 Task: Search one way flight ticket for 5 adults, 2 children, 1 infant in seat and 1 infant on lap in economy from Syracuse: Syracuse Hancock International Airport to Rock Springs: Southwest Wyoming Regional Airport (rock Springs Sweetwater County Airport) on 8-5-2023. Choice of flights is Sun country airlines. Number of bags: 1 carry on bag. Price is upto 98000. Outbound departure time preference is 10:30.
Action: Mouse moved to (337, 291)
Screenshot: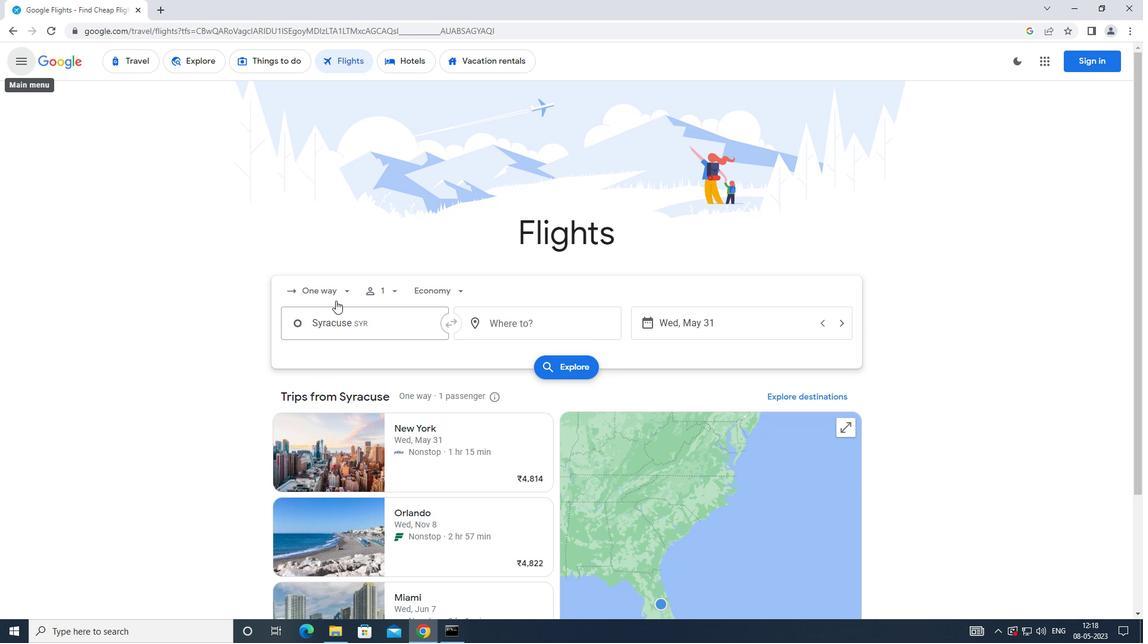 
Action: Mouse pressed left at (337, 291)
Screenshot: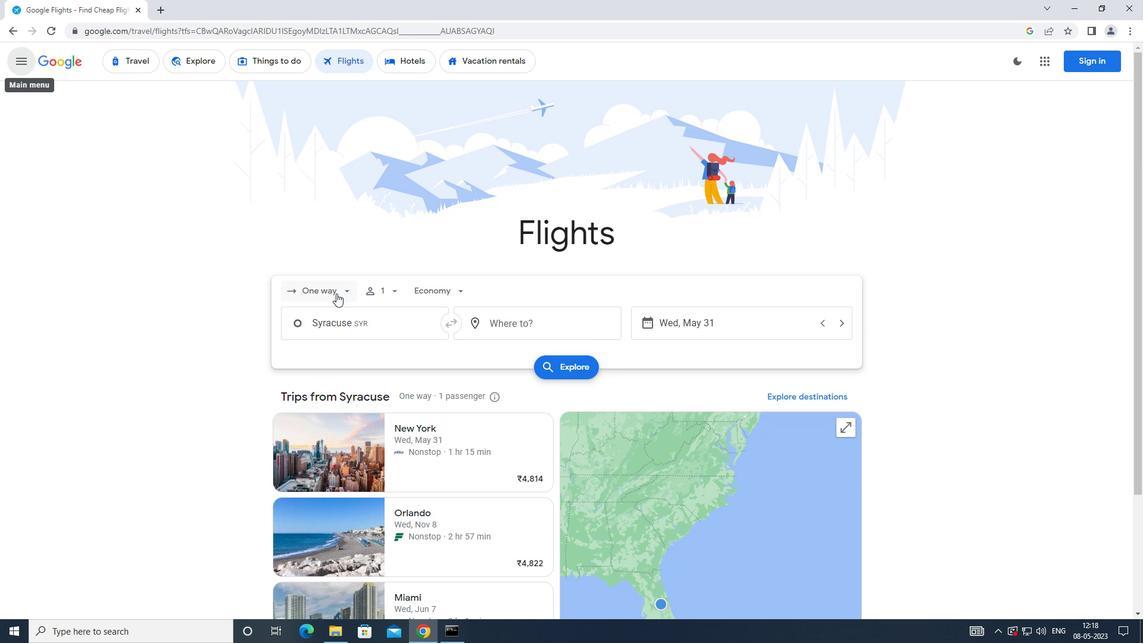 
Action: Mouse moved to (350, 351)
Screenshot: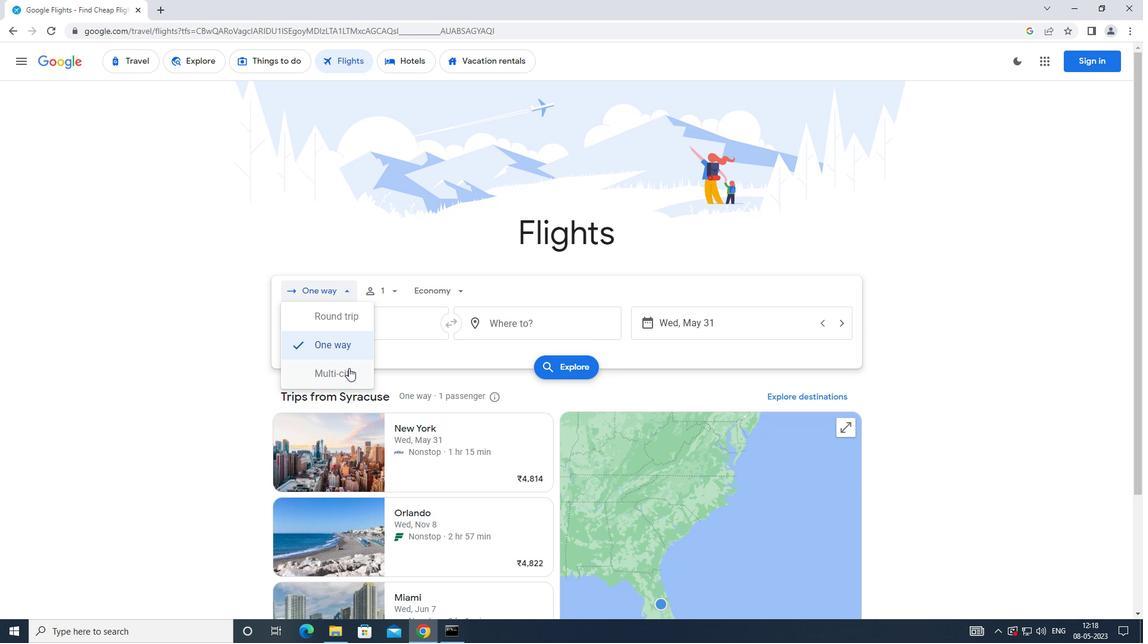 
Action: Mouse pressed left at (350, 351)
Screenshot: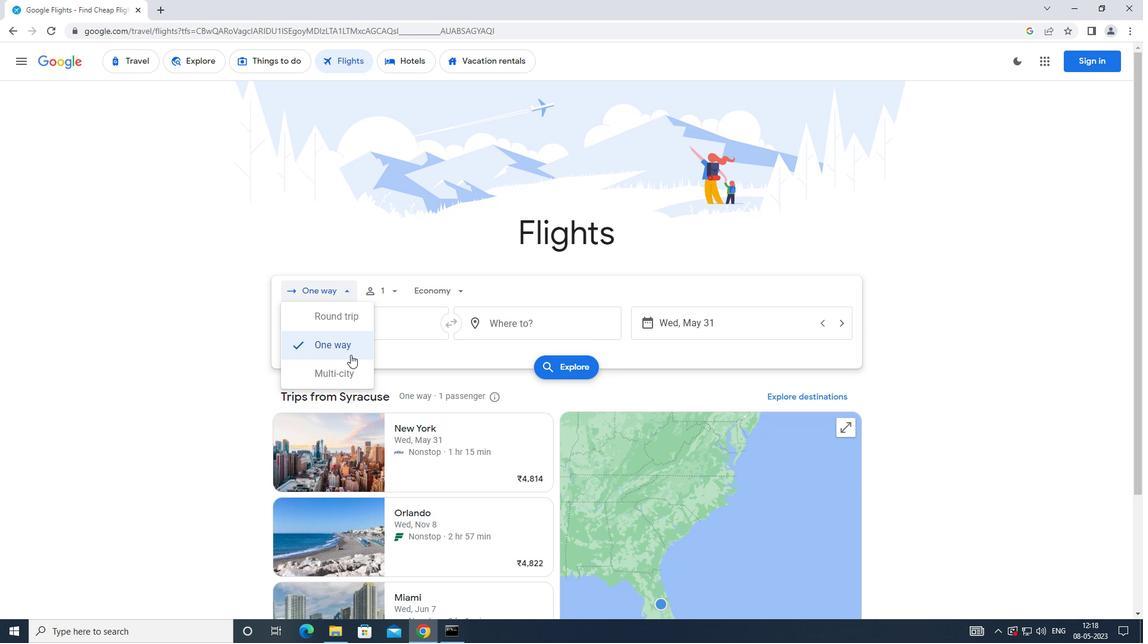 
Action: Mouse moved to (376, 290)
Screenshot: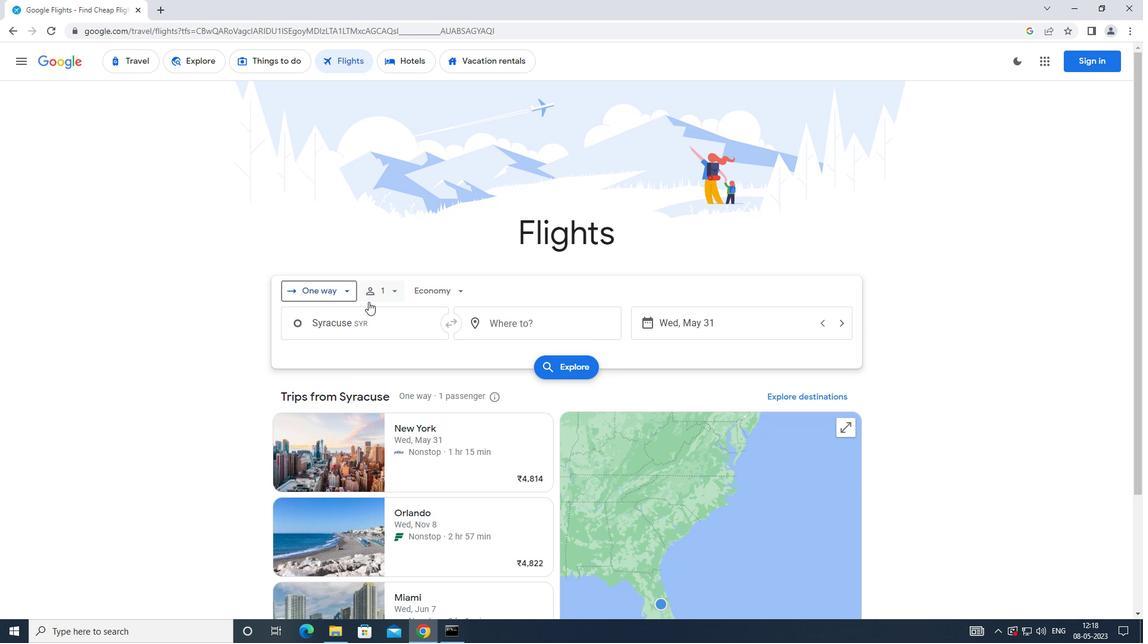
Action: Mouse pressed left at (376, 290)
Screenshot: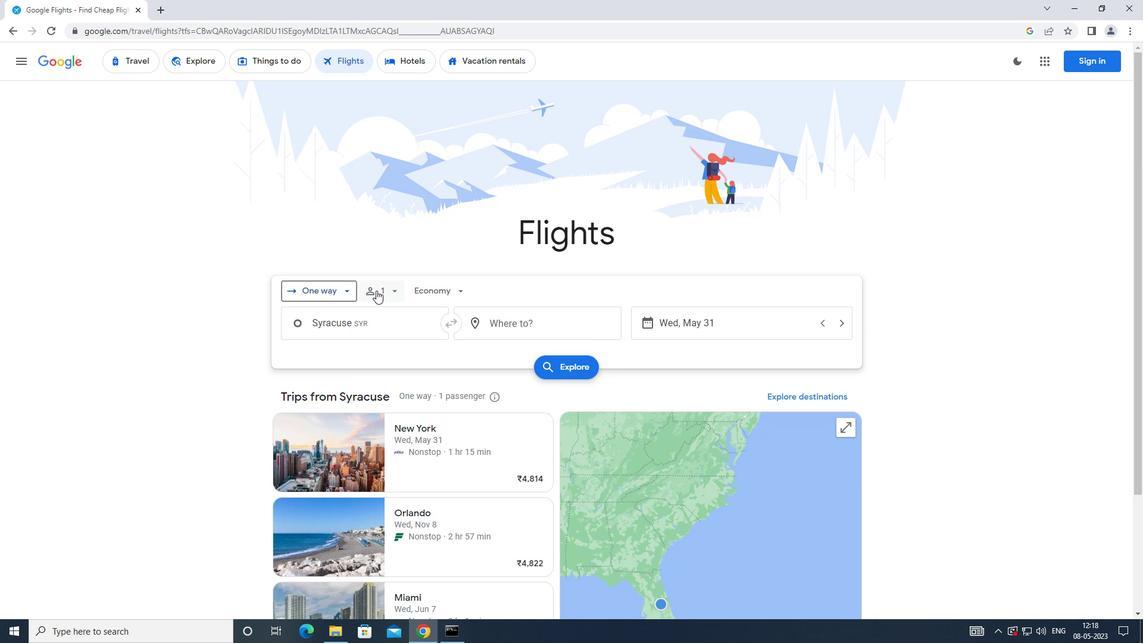 
Action: Mouse moved to (483, 322)
Screenshot: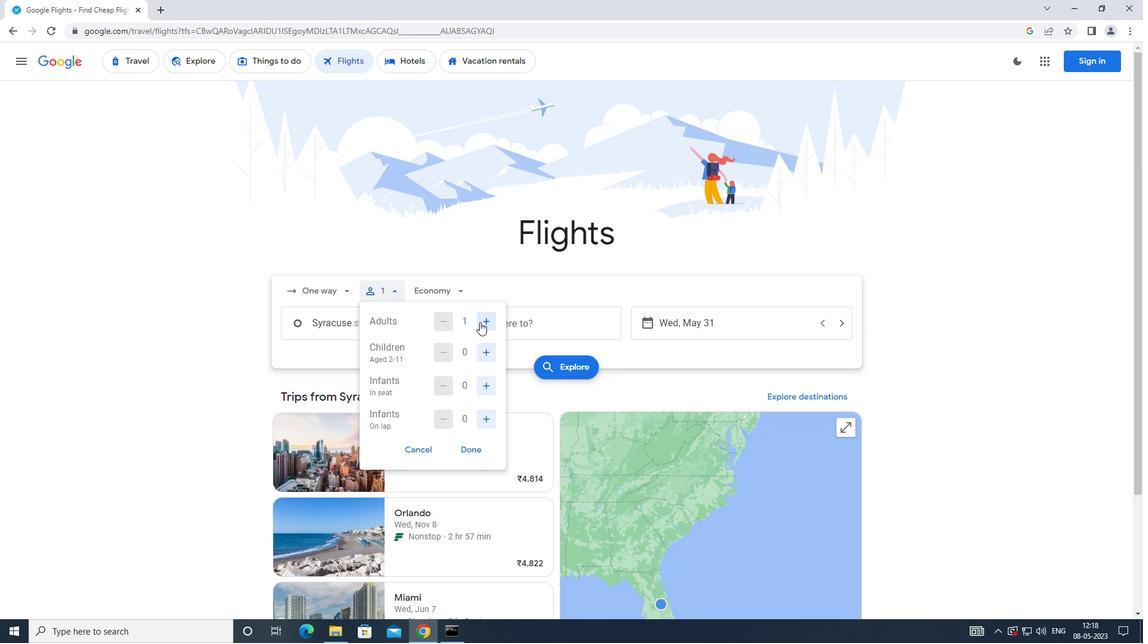 
Action: Mouse pressed left at (483, 322)
Screenshot: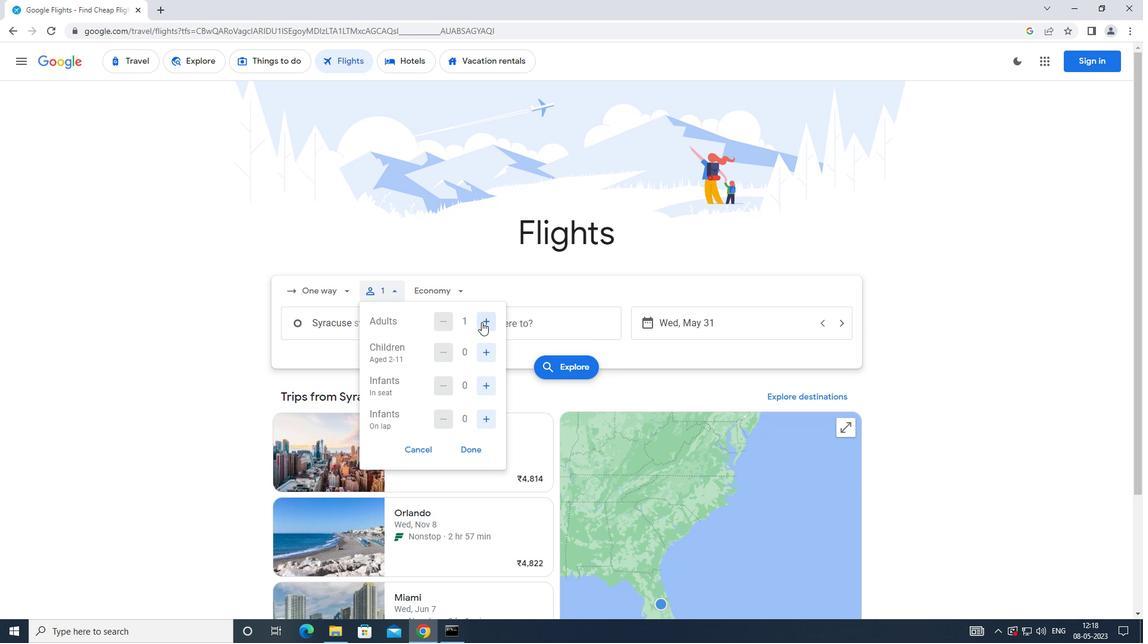 
Action: Mouse pressed left at (483, 322)
Screenshot: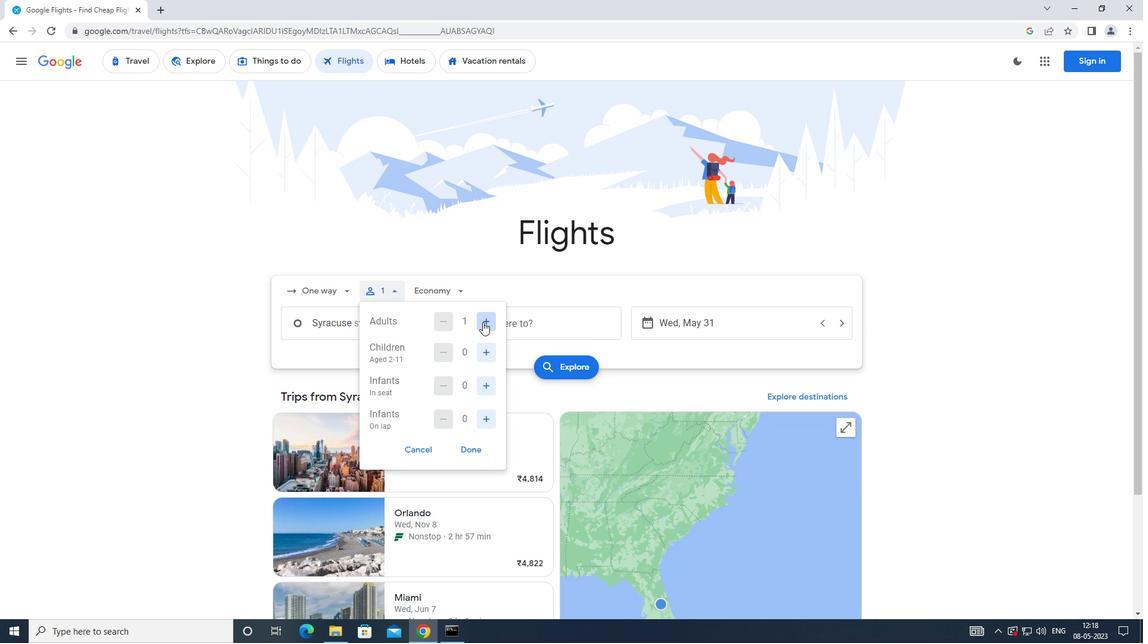
Action: Mouse pressed left at (483, 322)
Screenshot: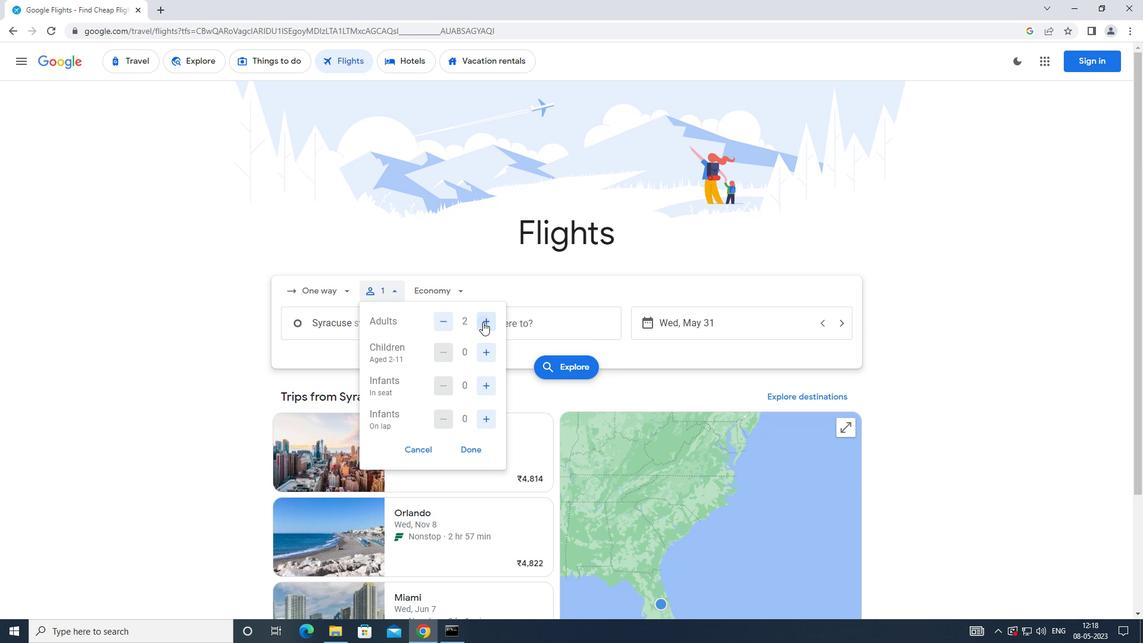 
Action: Mouse pressed left at (483, 322)
Screenshot: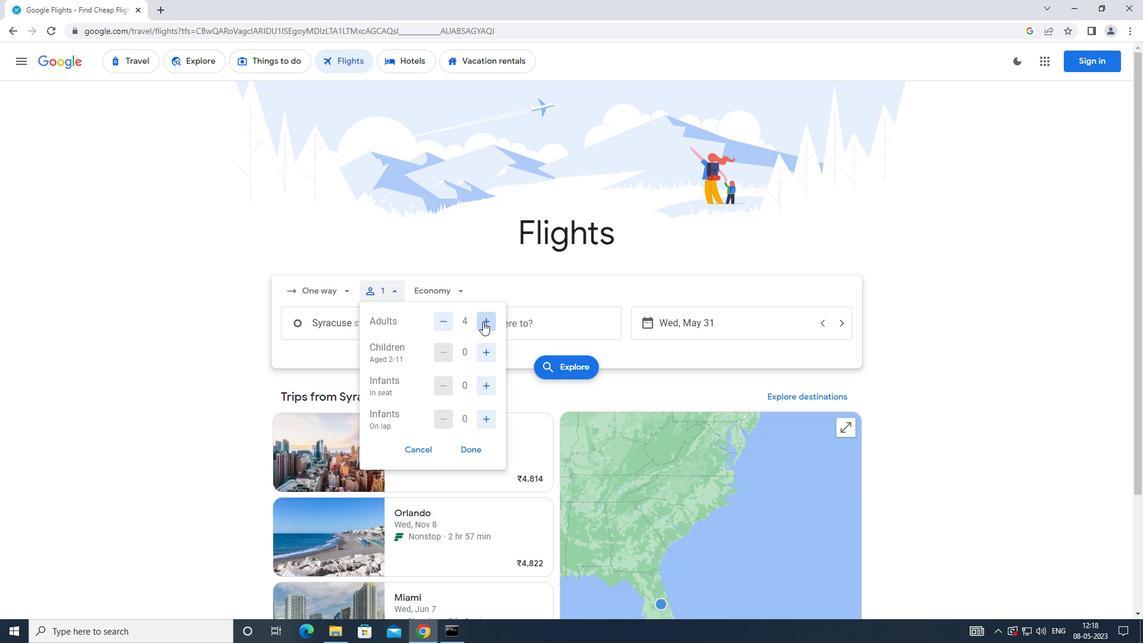 
Action: Mouse moved to (486, 348)
Screenshot: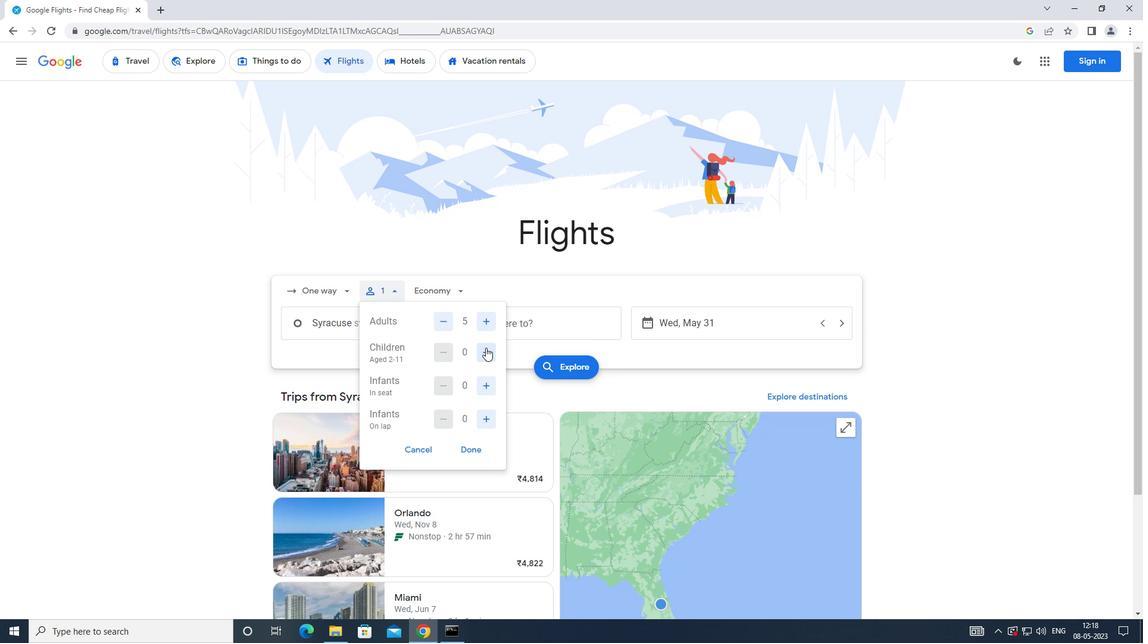
Action: Mouse pressed left at (486, 348)
Screenshot: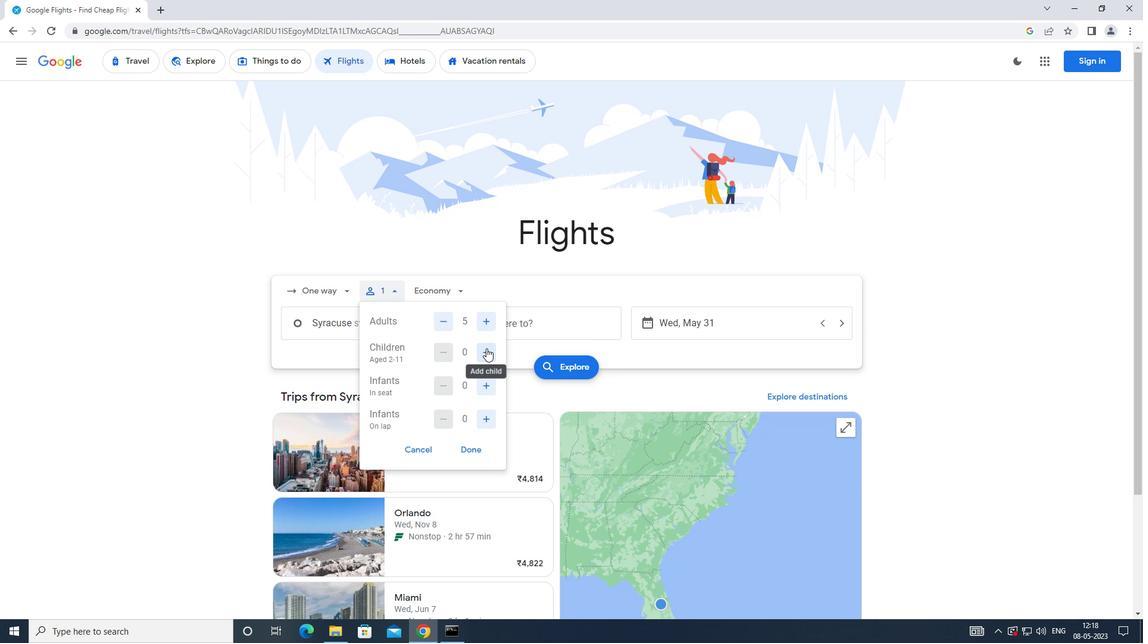 
Action: Mouse pressed left at (486, 348)
Screenshot: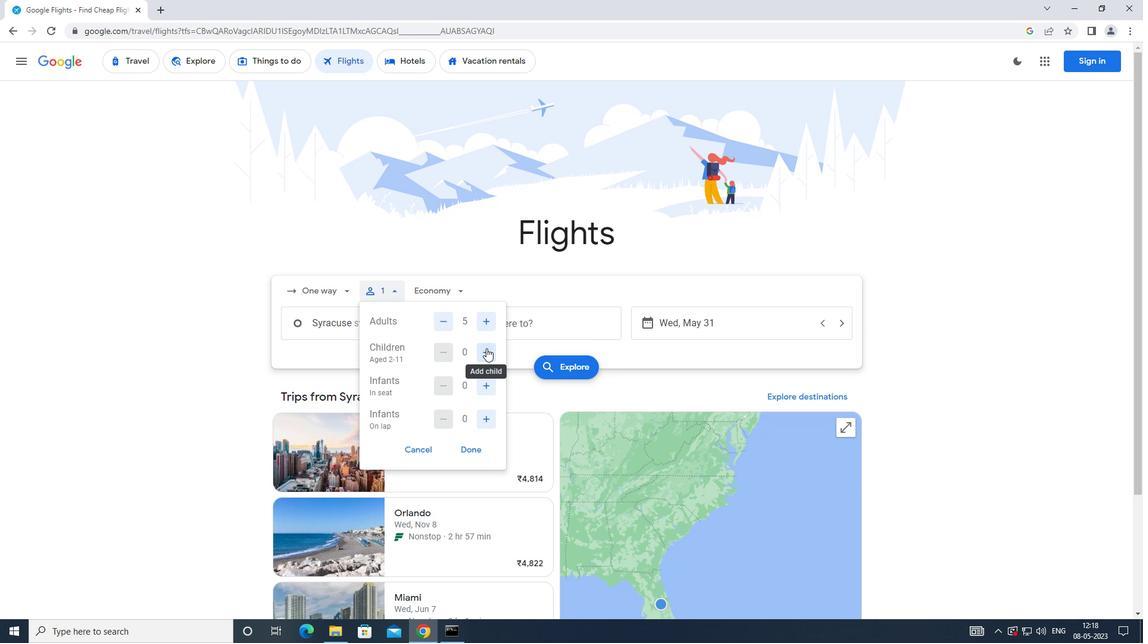 
Action: Mouse moved to (490, 382)
Screenshot: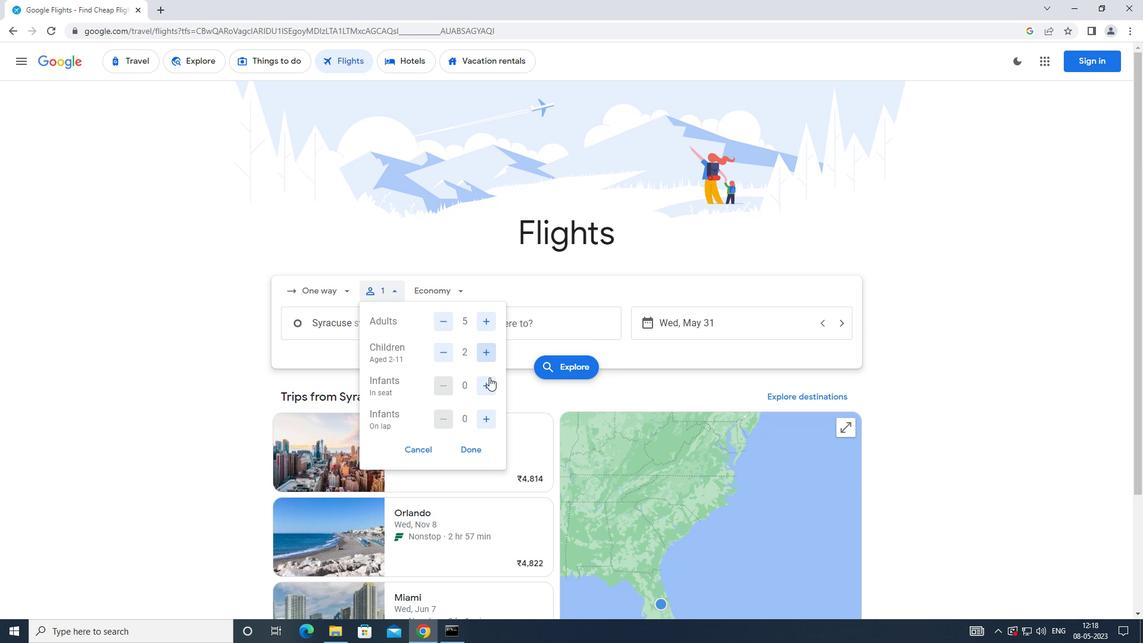 
Action: Mouse pressed left at (490, 382)
Screenshot: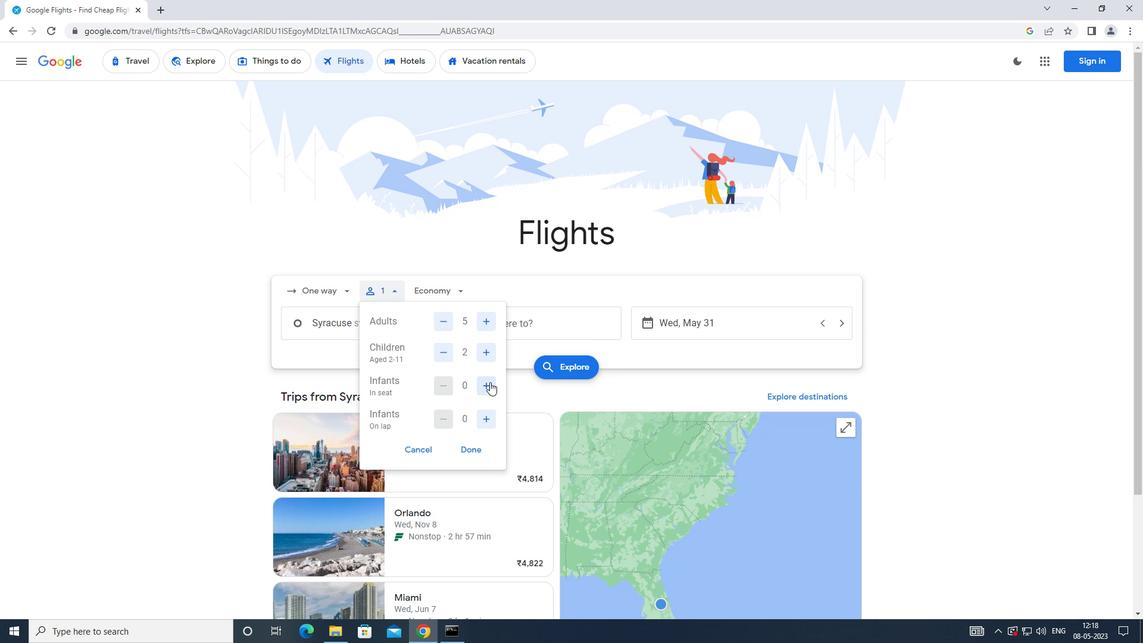 
Action: Mouse moved to (489, 414)
Screenshot: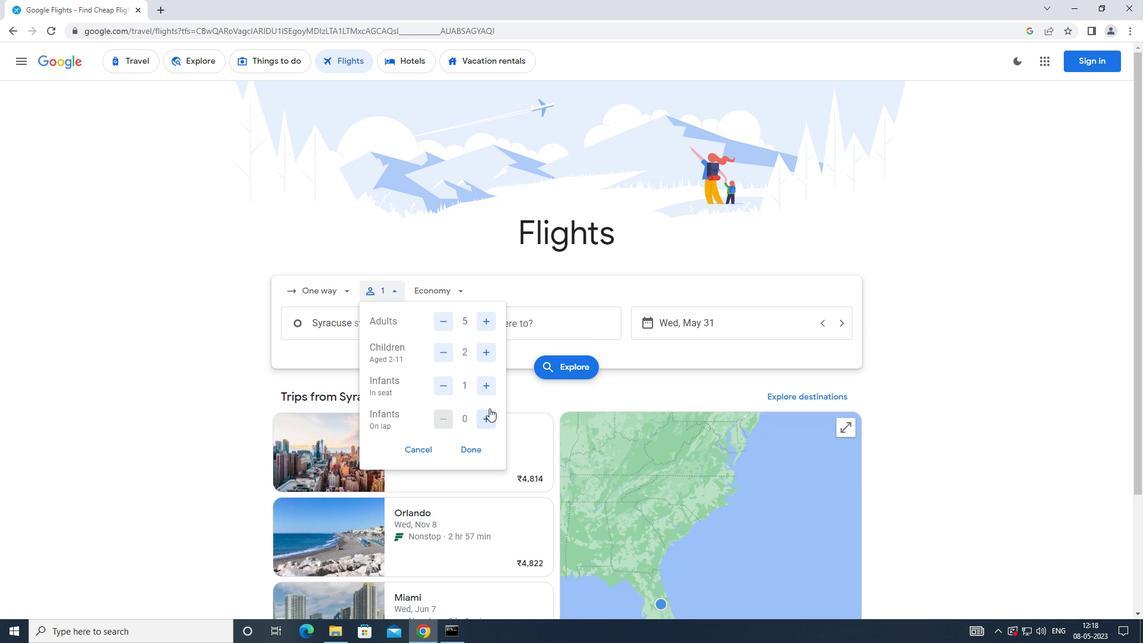 
Action: Mouse pressed left at (489, 414)
Screenshot: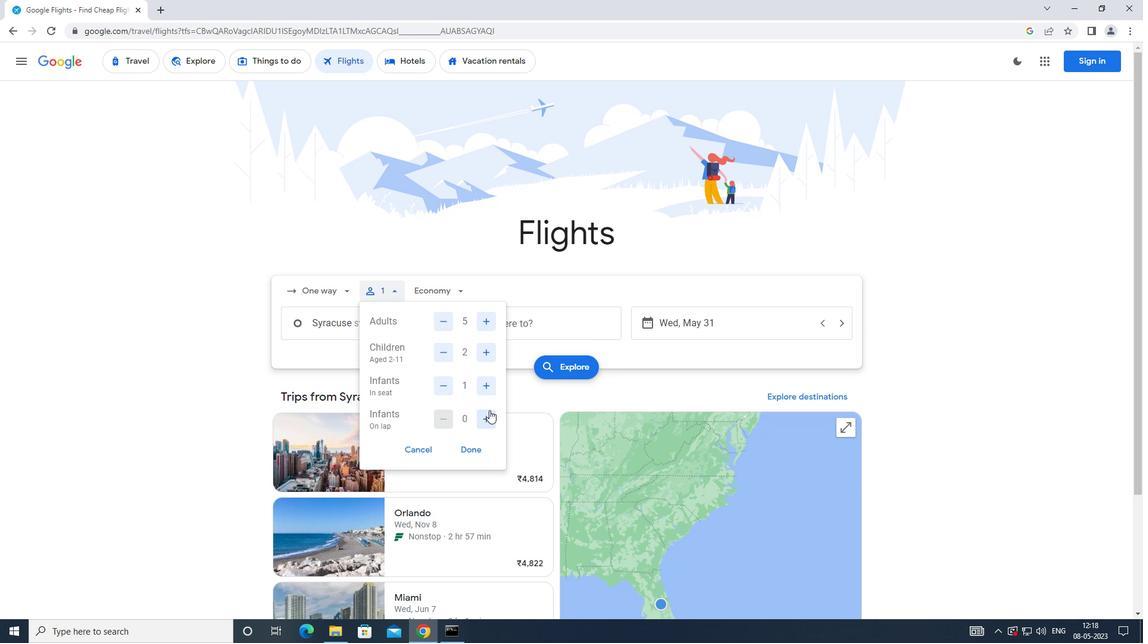 
Action: Mouse moved to (478, 443)
Screenshot: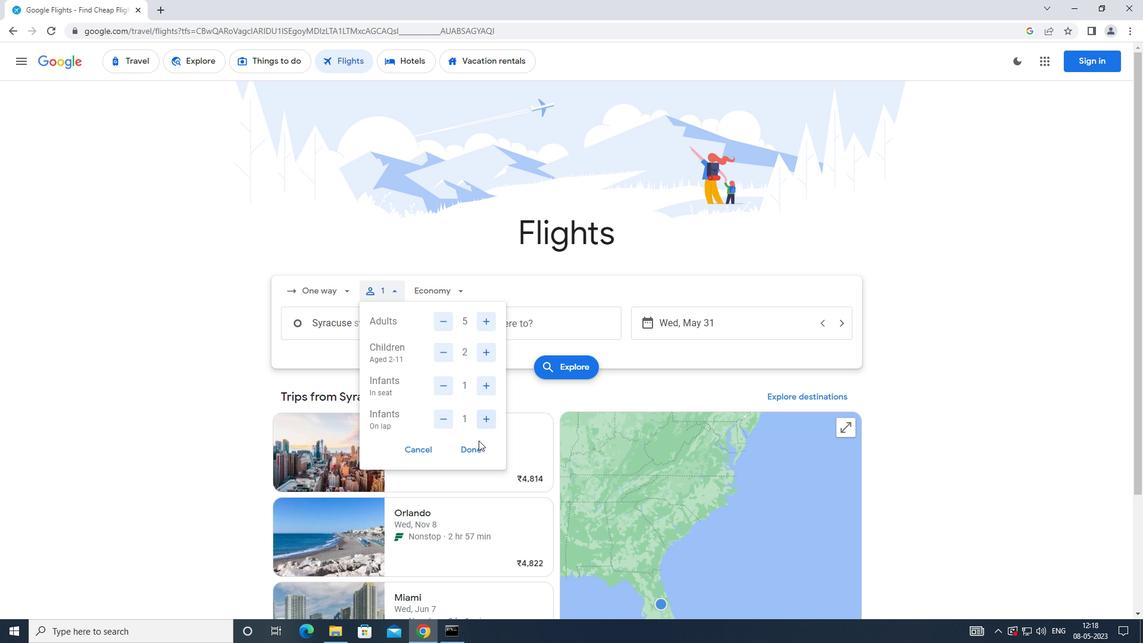 
Action: Mouse pressed left at (478, 443)
Screenshot: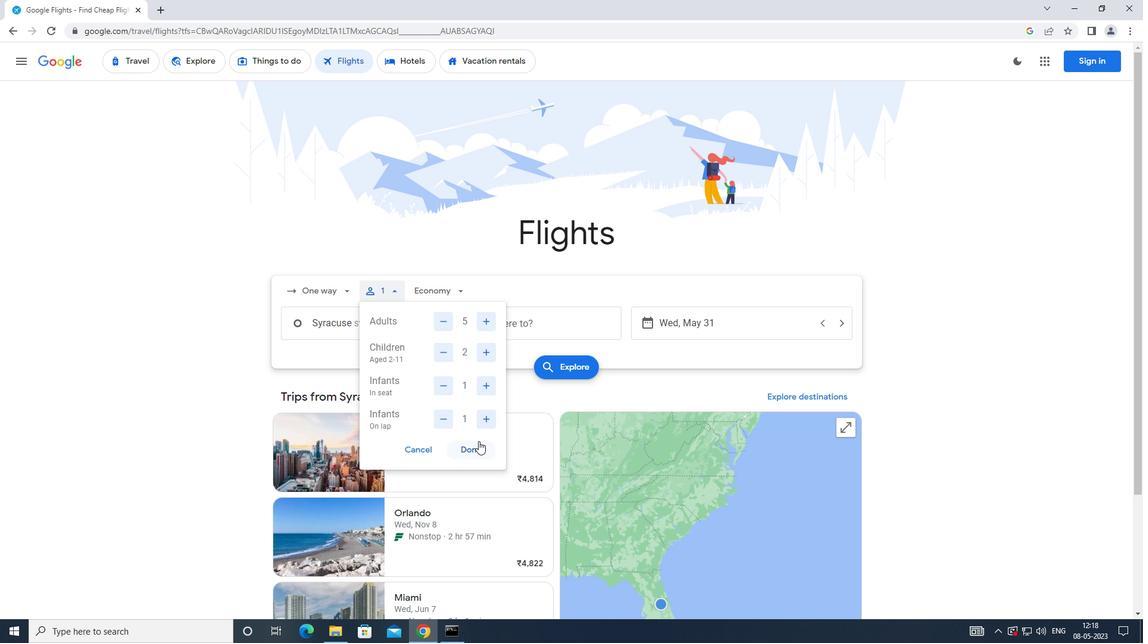 
Action: Mouse moved to (425, 302)
Screenshot: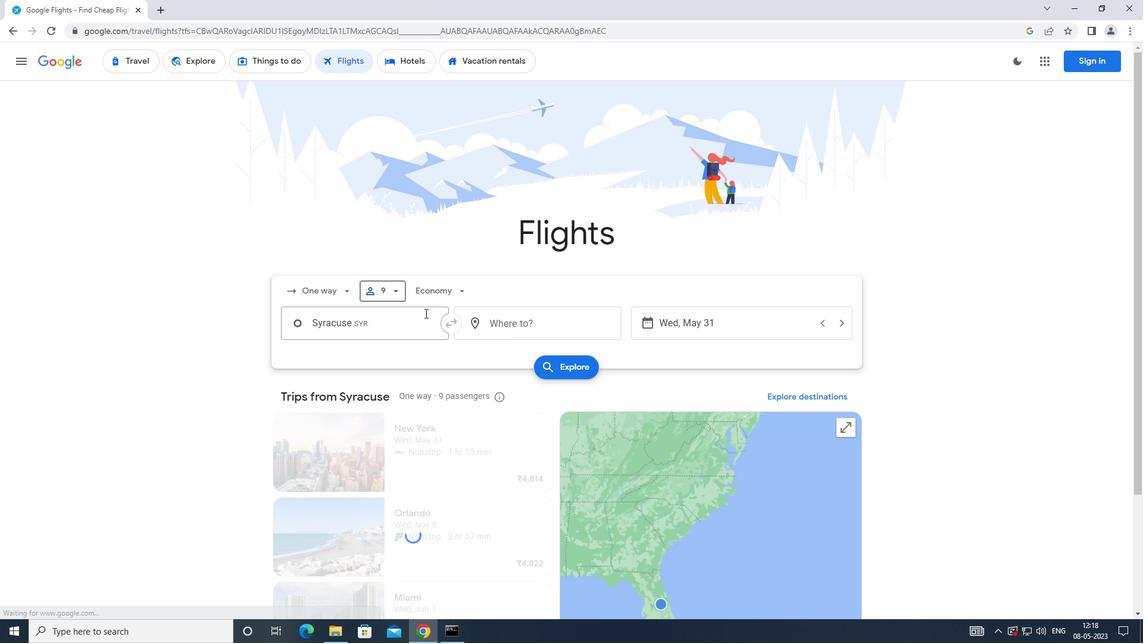 
Action: Mouse pressed left at (425, 302)
Screenshot: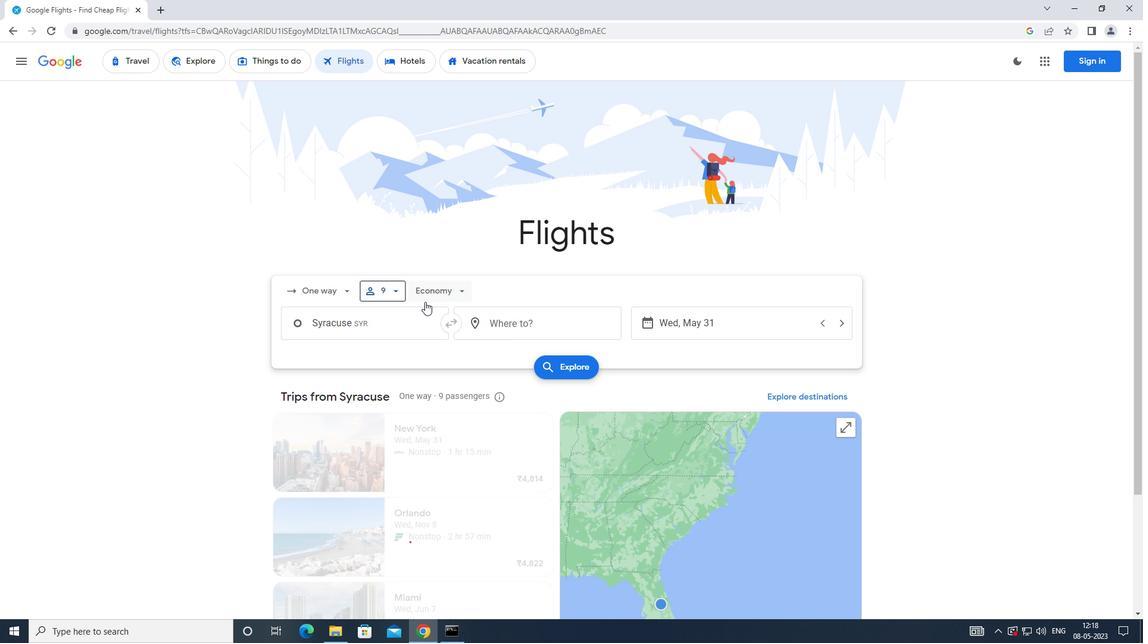 
Action: Mouse moved to (458, 324)
Screenshot: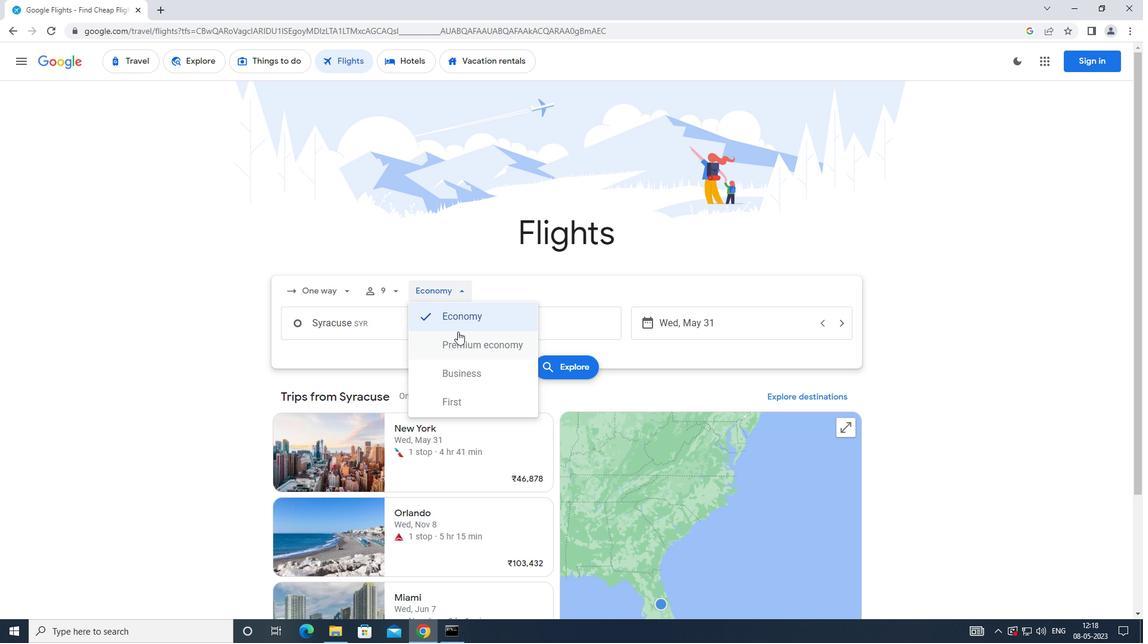 
Action: Mouse pressed left at (458, 324)
Screenshot: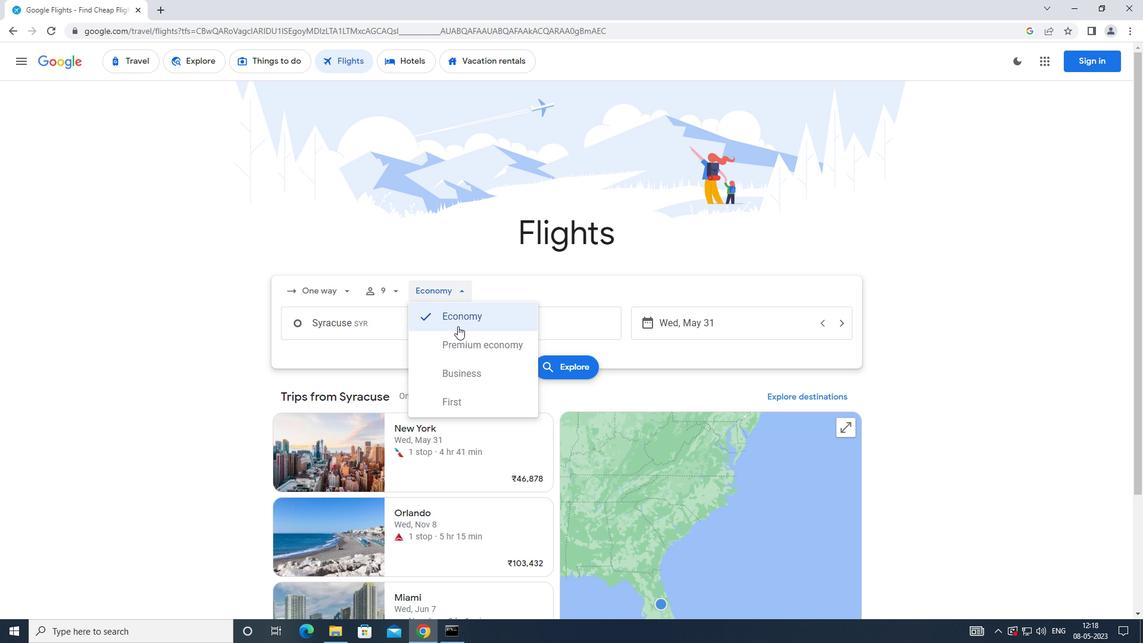 
Action: Mouse moved to (408, 324)
Screenshot: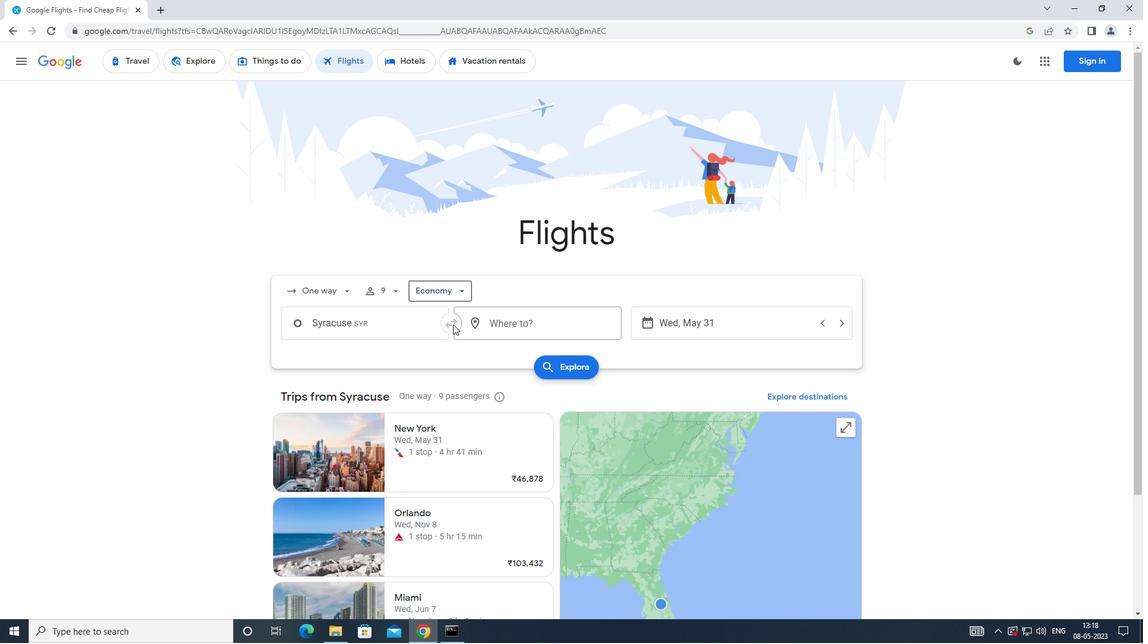 
Action: Mouse pressed left at (408, 324)
Screenshot: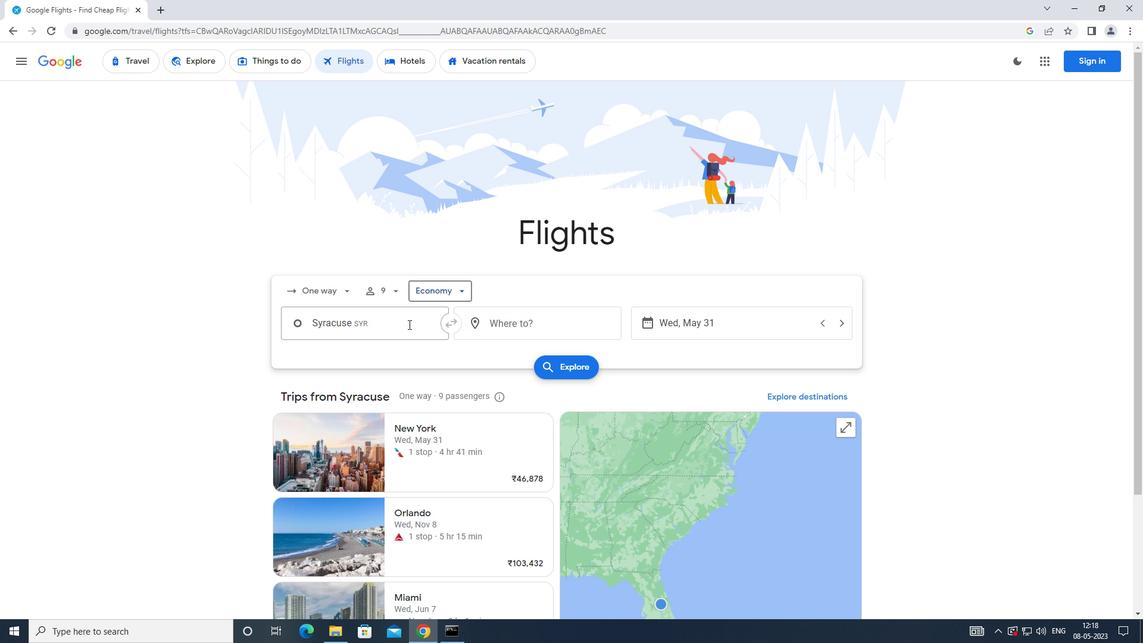 
Action: Mouse moved to (408, 324)
Screenshot: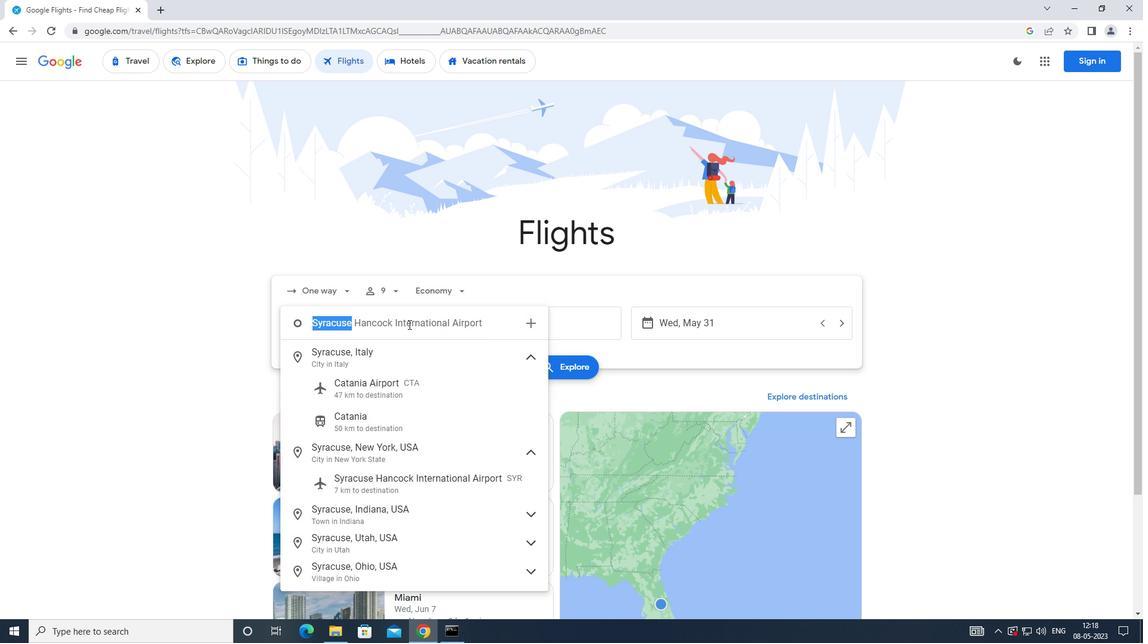 
Action: Key pressed <Key.caps_lock>s<Key.caps_lock>yracuse
Screenshot: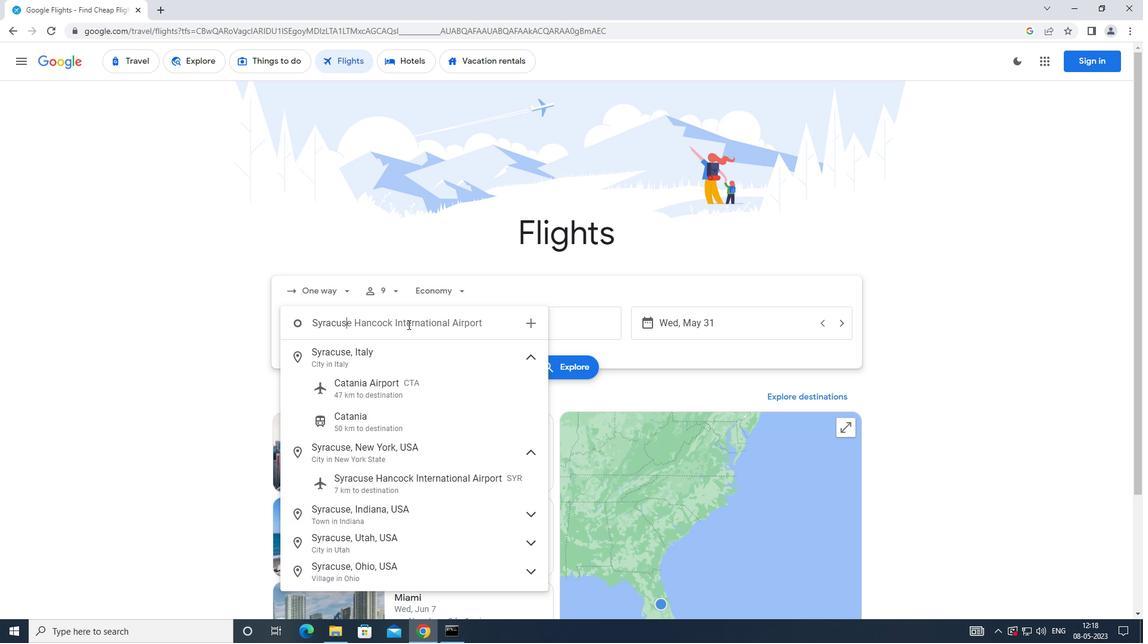 
Action: Mouse moved to (409, 478)
Screenshot: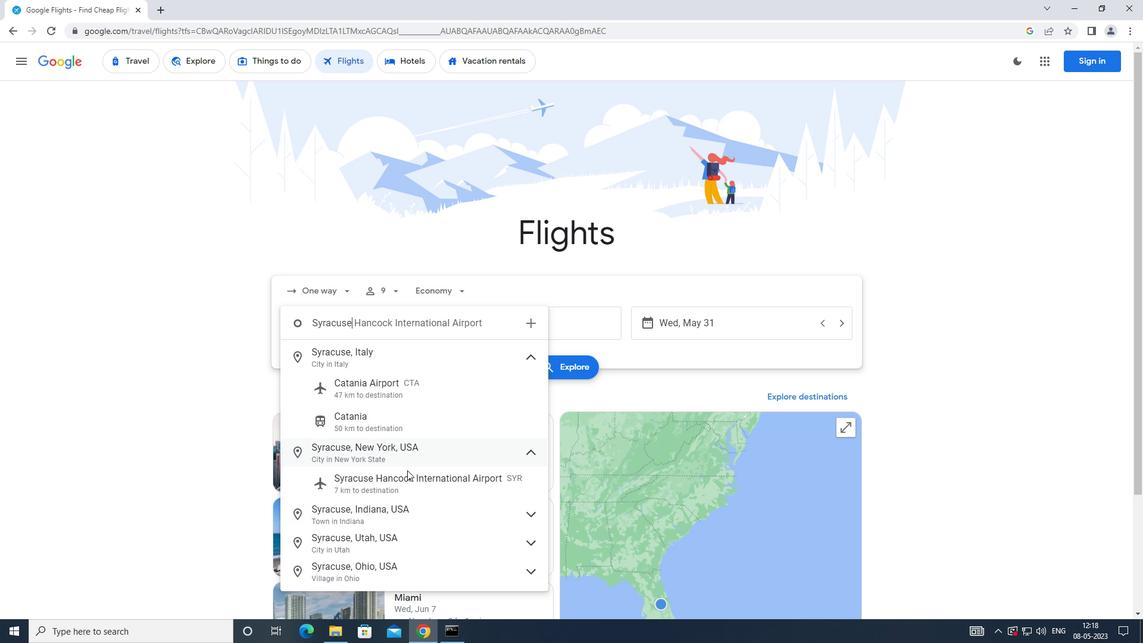 
Action: Mouse pressed left at (409, 478)
Screenshot: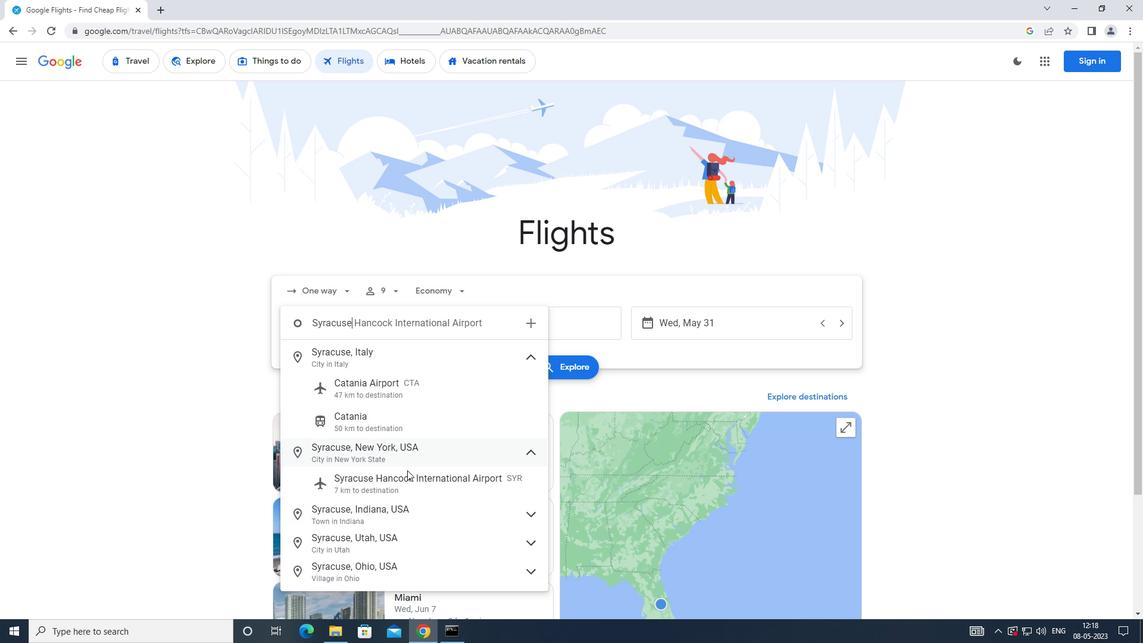 
Action: Mouse moved to (502, 330)
Screenshot: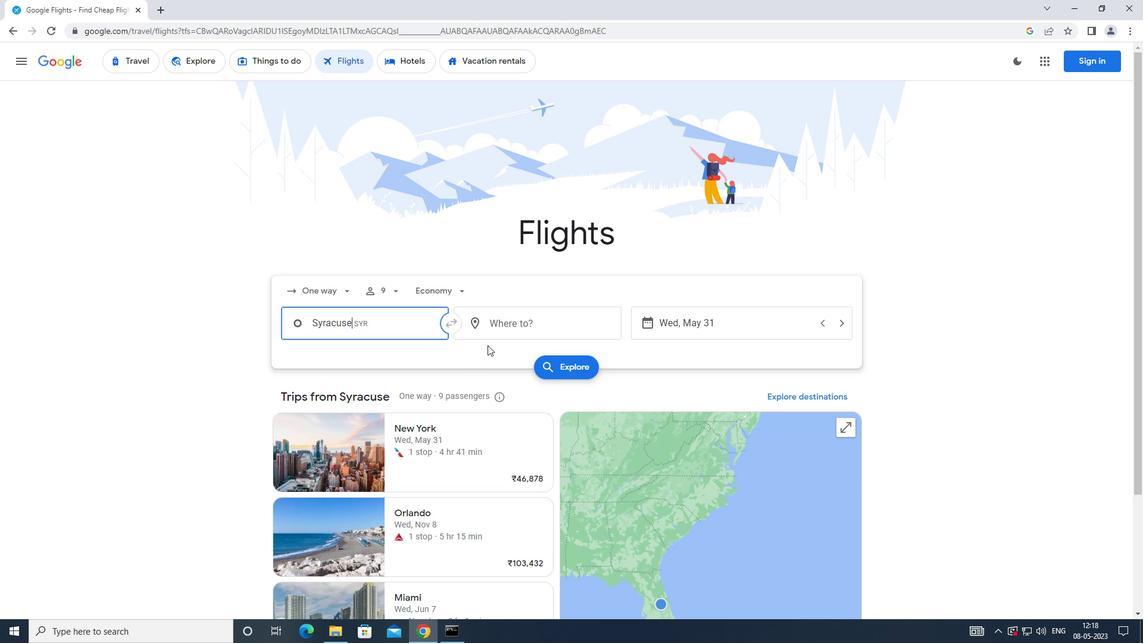 
Action: Mouse pressed left at (502, 330)
Screenshot: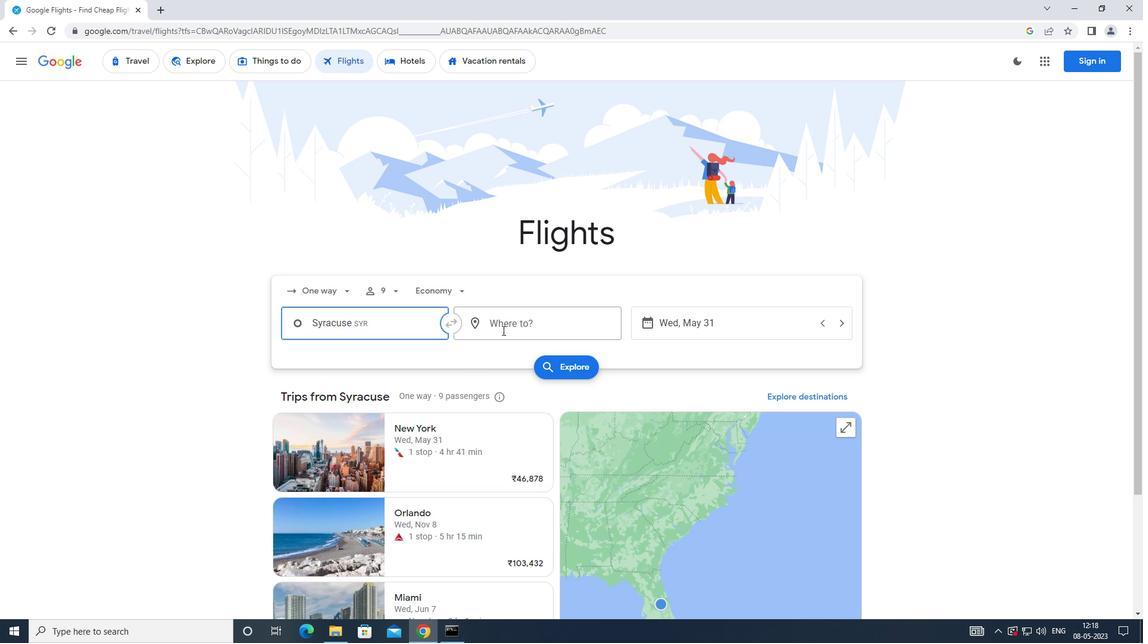 
Action: Mouse moved to (493, 337)
Screenshot: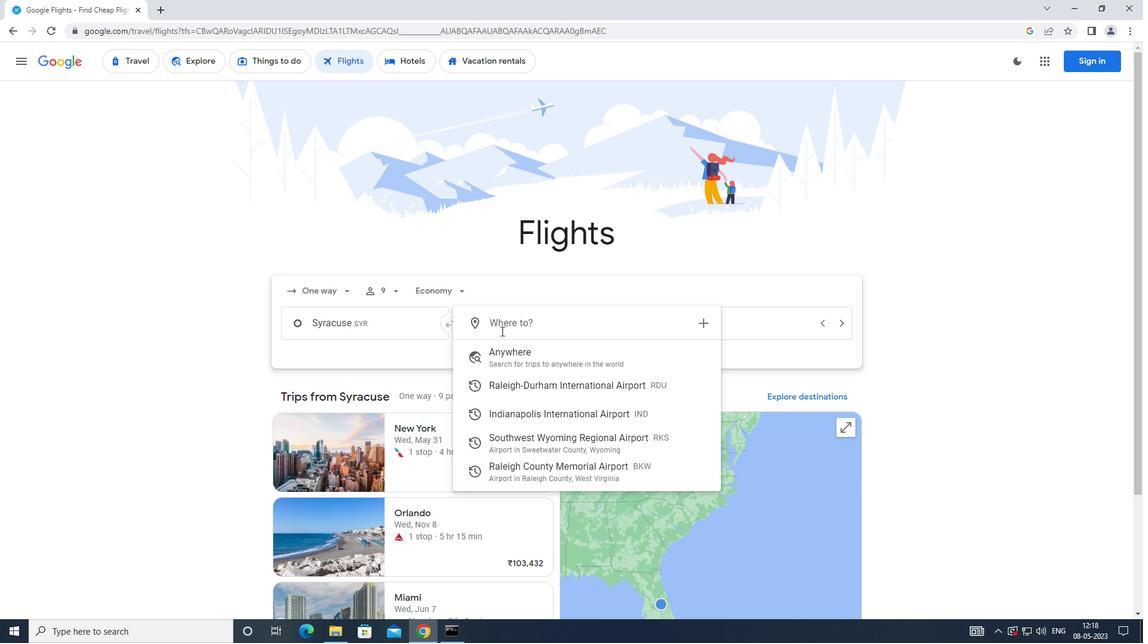 
Action: Key pressed <Key.caps_lock>
Screenshot: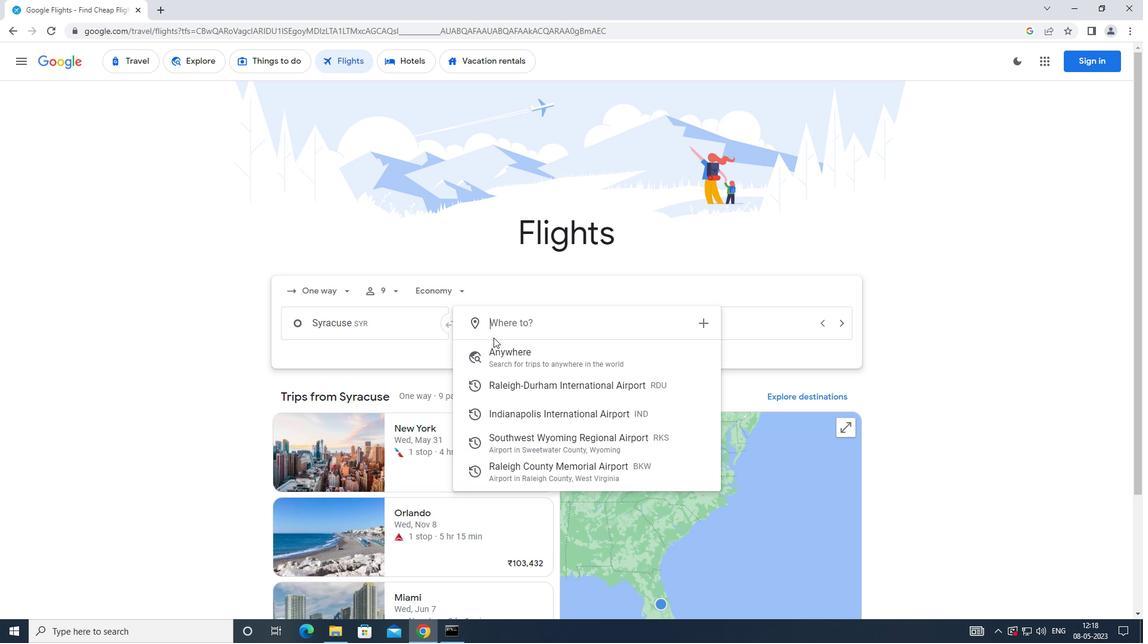 
Action: Mouse moved to (493, 338)
Screenshot: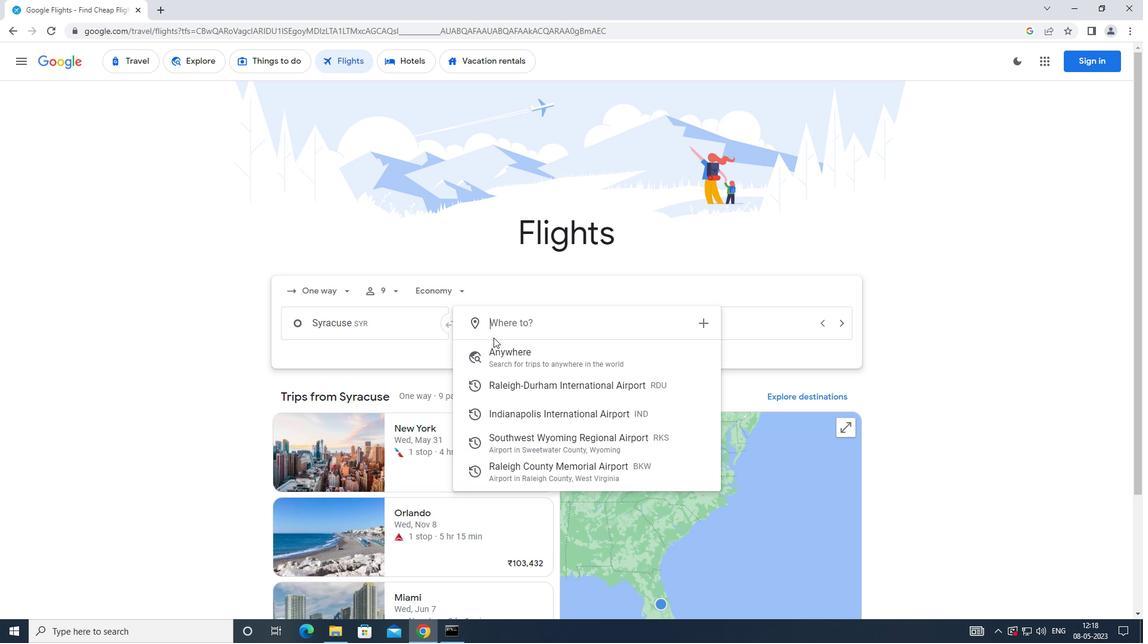 
Action: Key pressed s
Screenshot: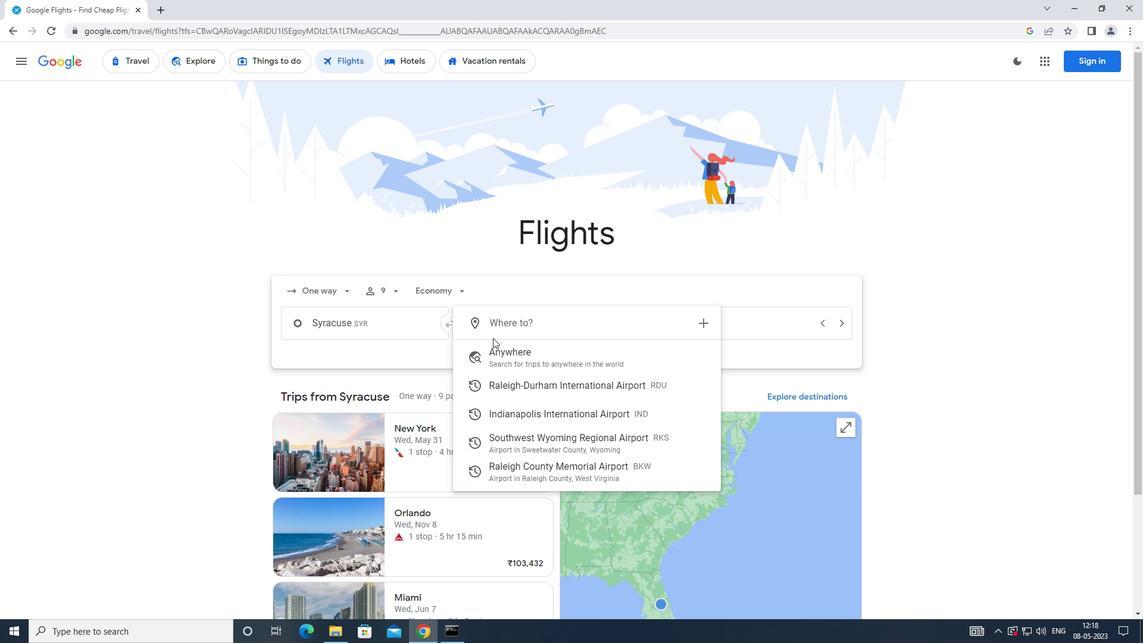 
Action: Mouse moved to (492, 338)
Screenshot: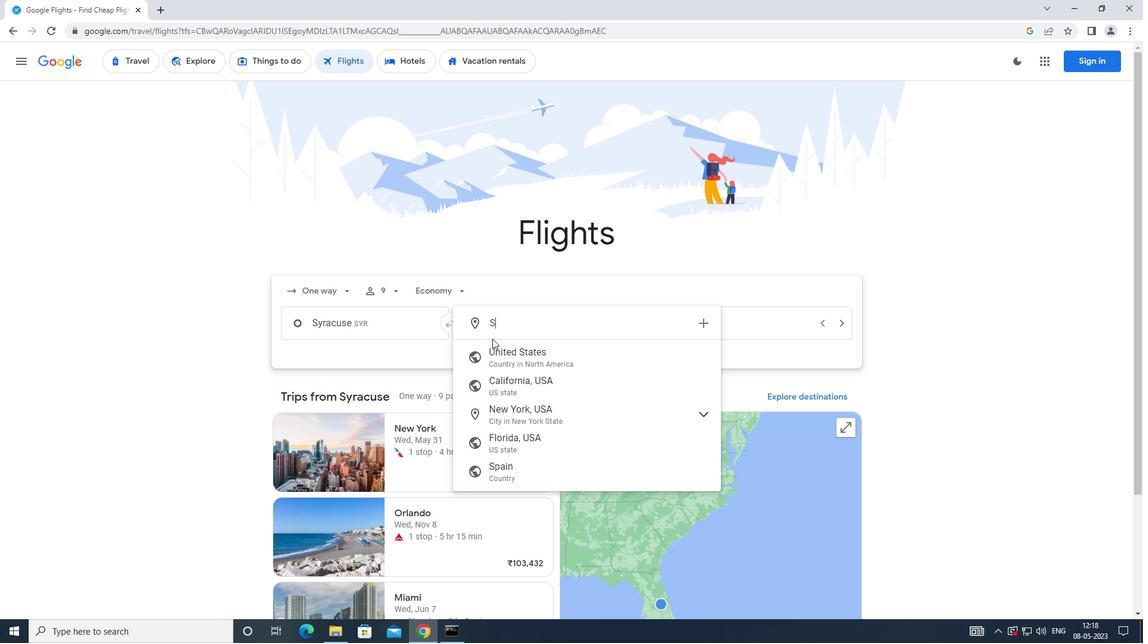 
Action: Key pressed <Key.caps_lock>
Screenshot: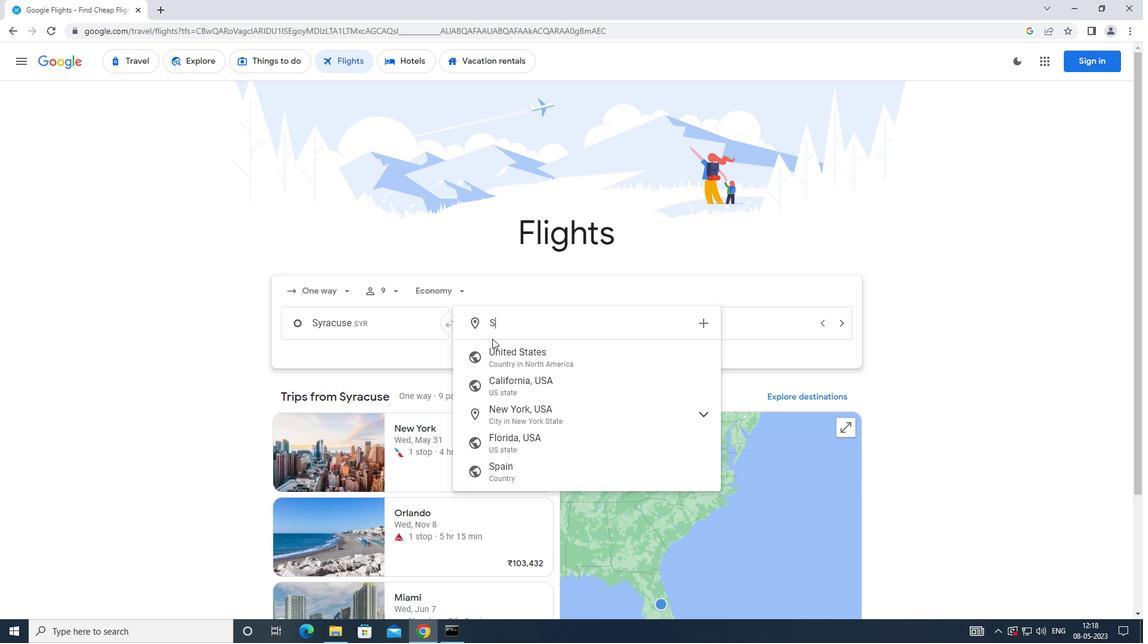 
Action: Mouse moved to (490, 341)
Screenshot: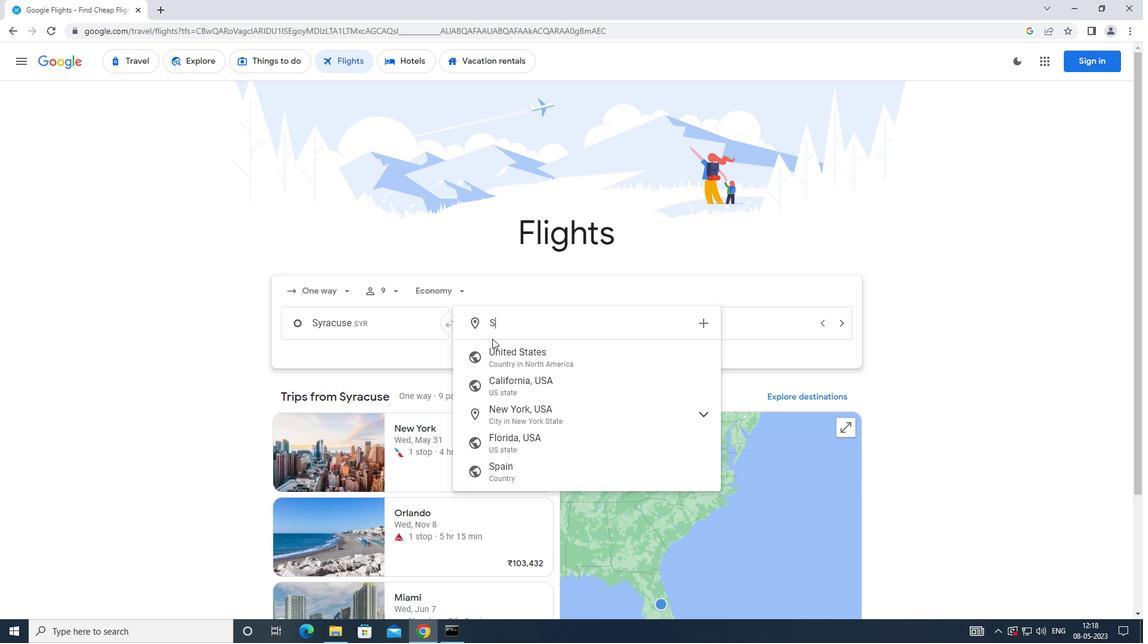 
Action: Key pressed outhw
Screenshot: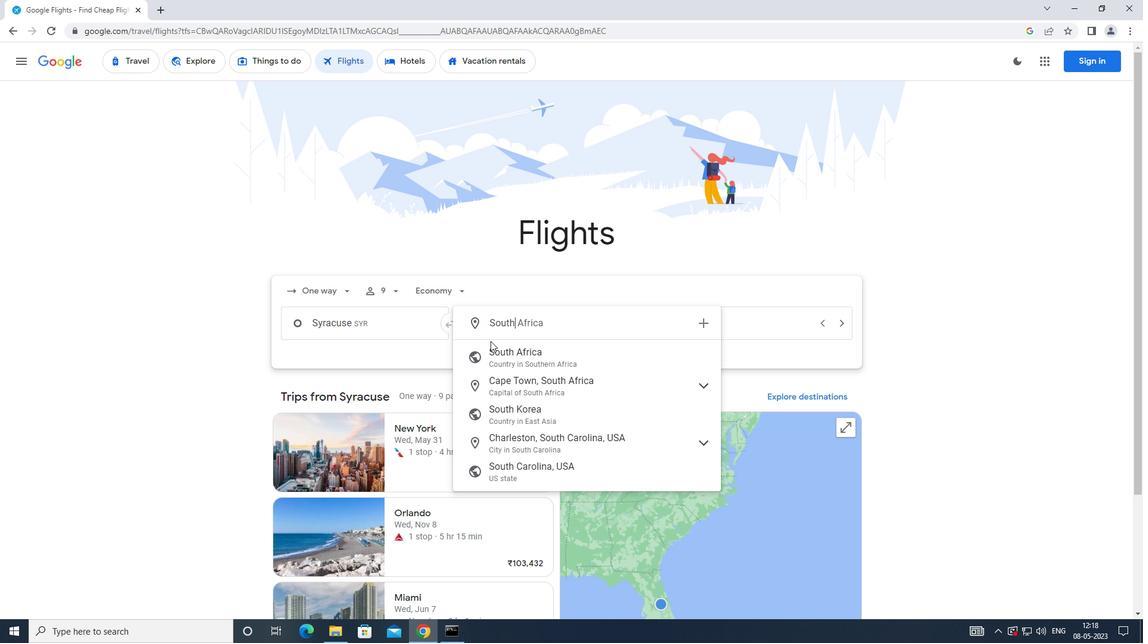 
Action: Mouse moved to (490, 341)
Screenshot: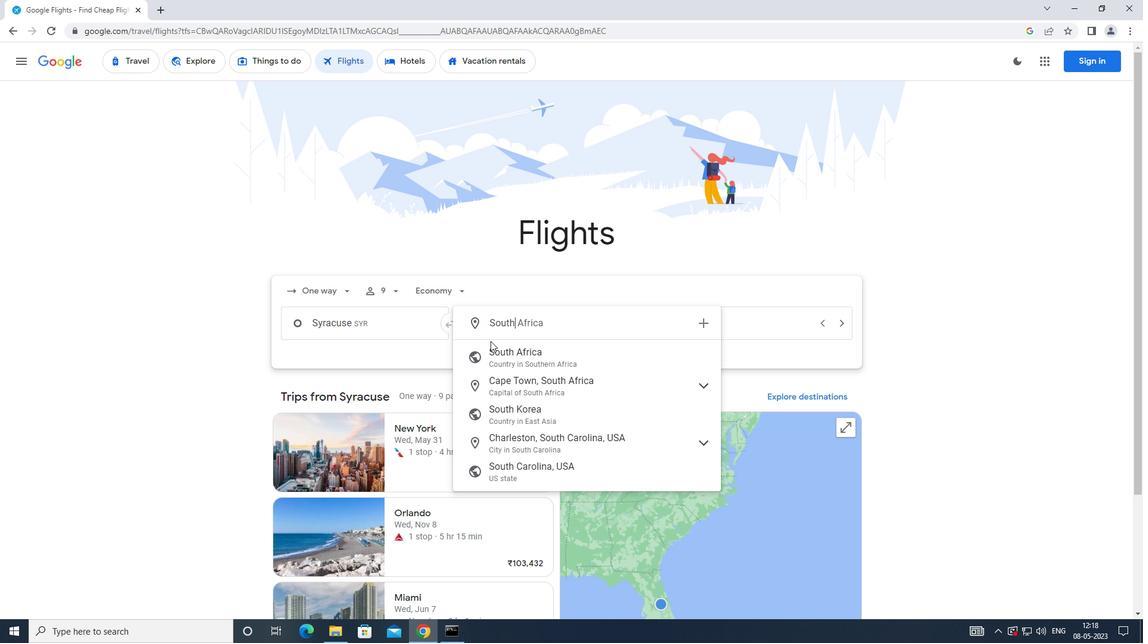 
Action: Key pressed es
Screenshot: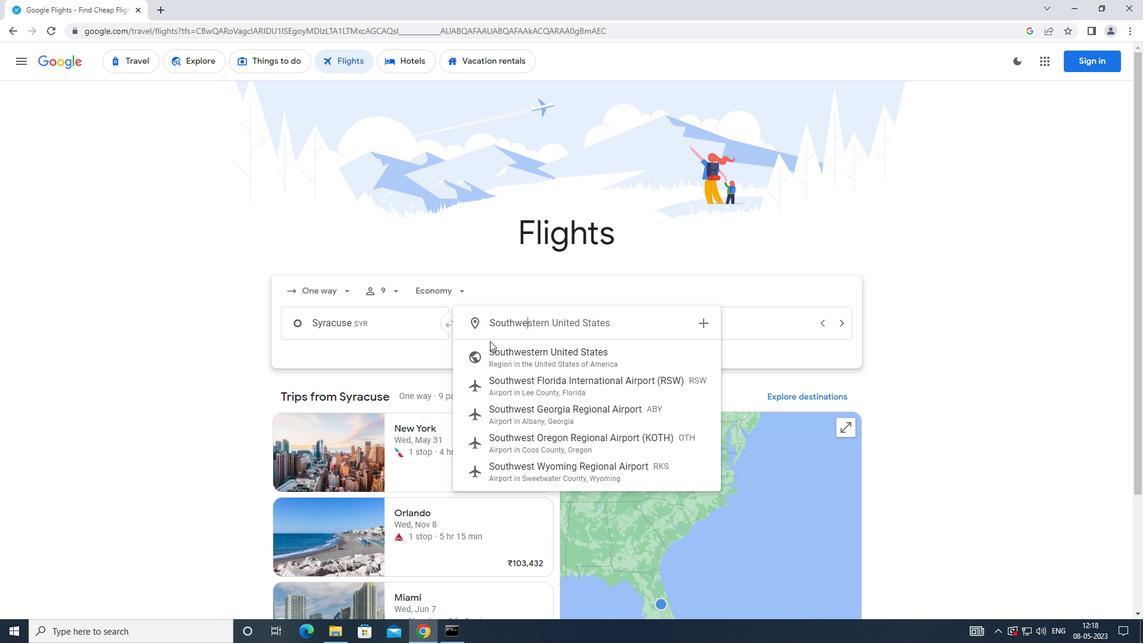 
Action: Mouse moved to (490, 341)
Screenshot: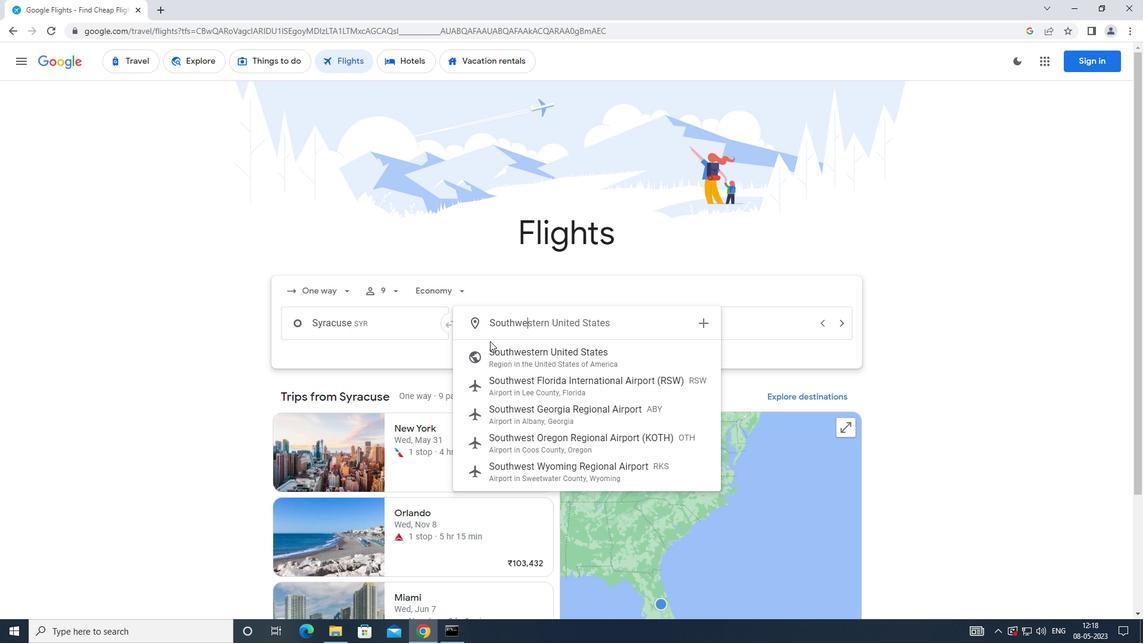 
Action: Key pressed t
Screenshot: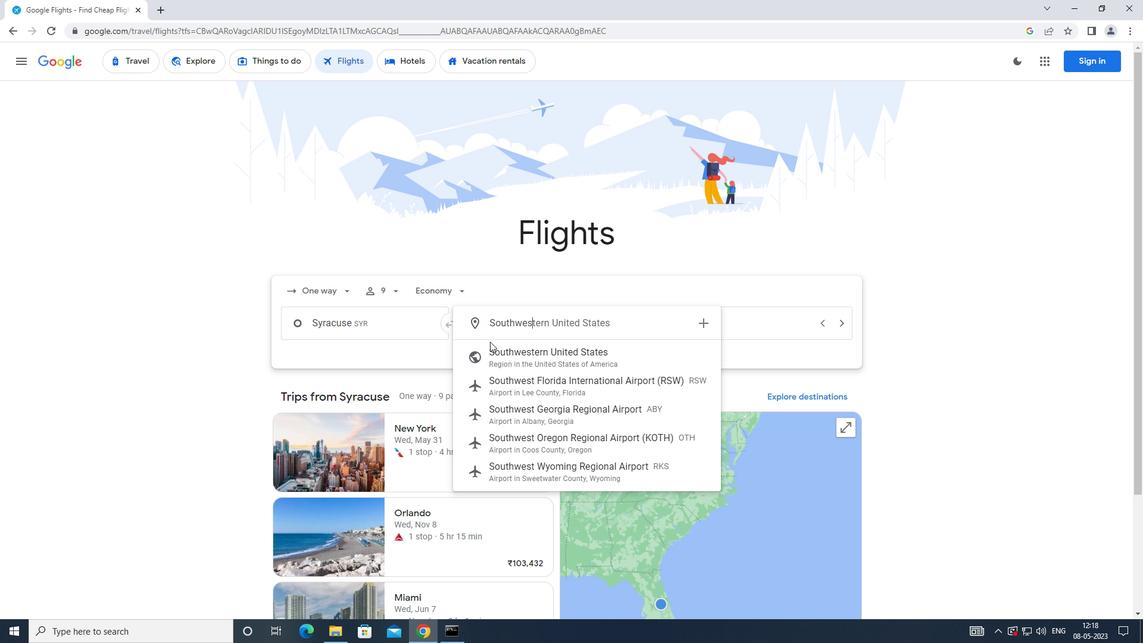 
Action: Mouse moved to (524, 470)
Screenshot: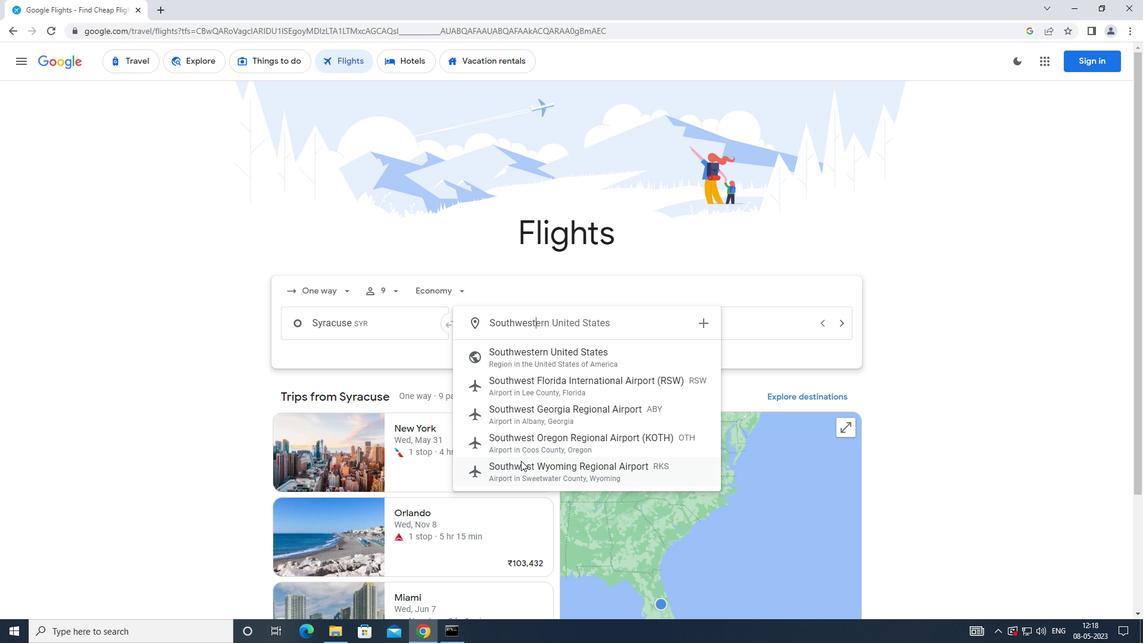 
Action: Mouse pressed left at (524, 470)
Screenshot: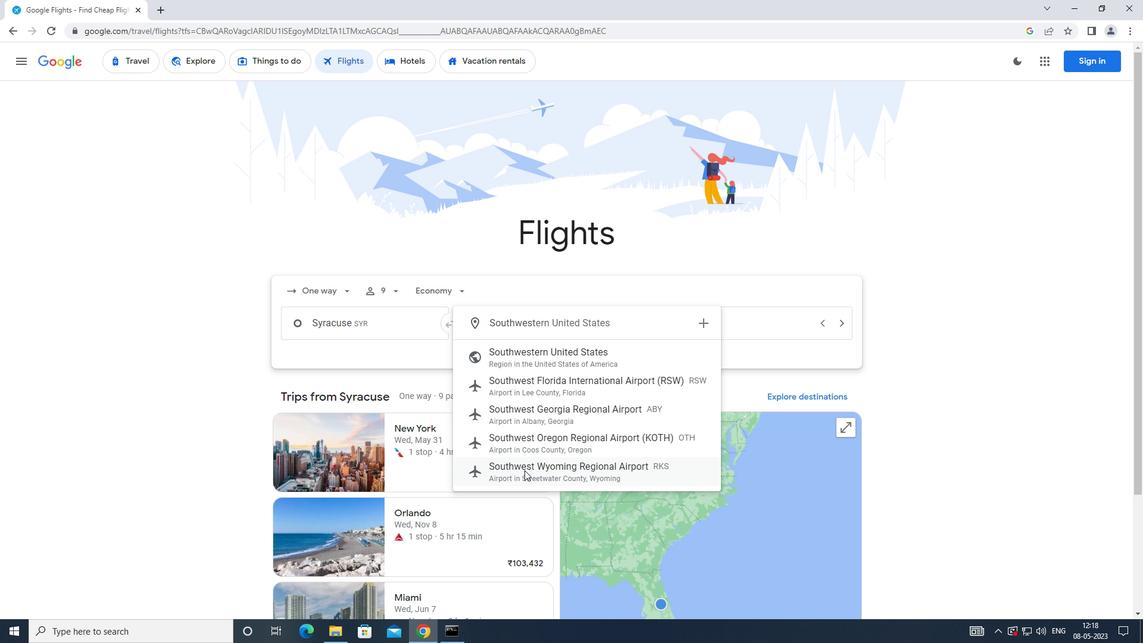 
Action: Mouse moved to (662, 331)
Screenshot: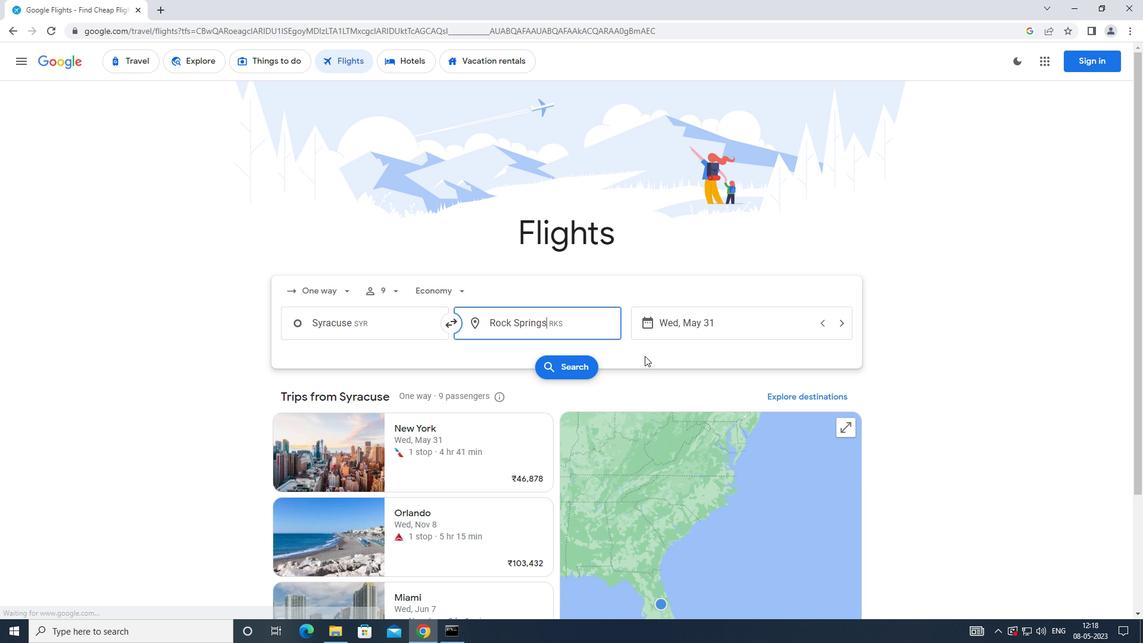 
Action: Mouse pressed left at (662, 331)
Screenshot: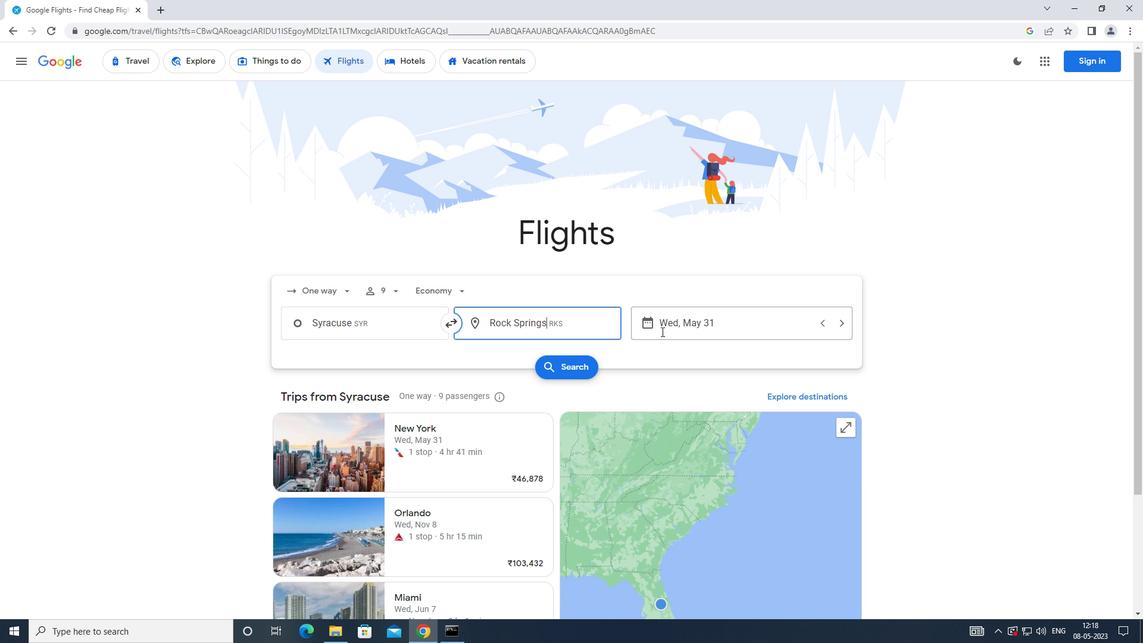 
Action: Mouse moved to (470, 433)
Screenshot: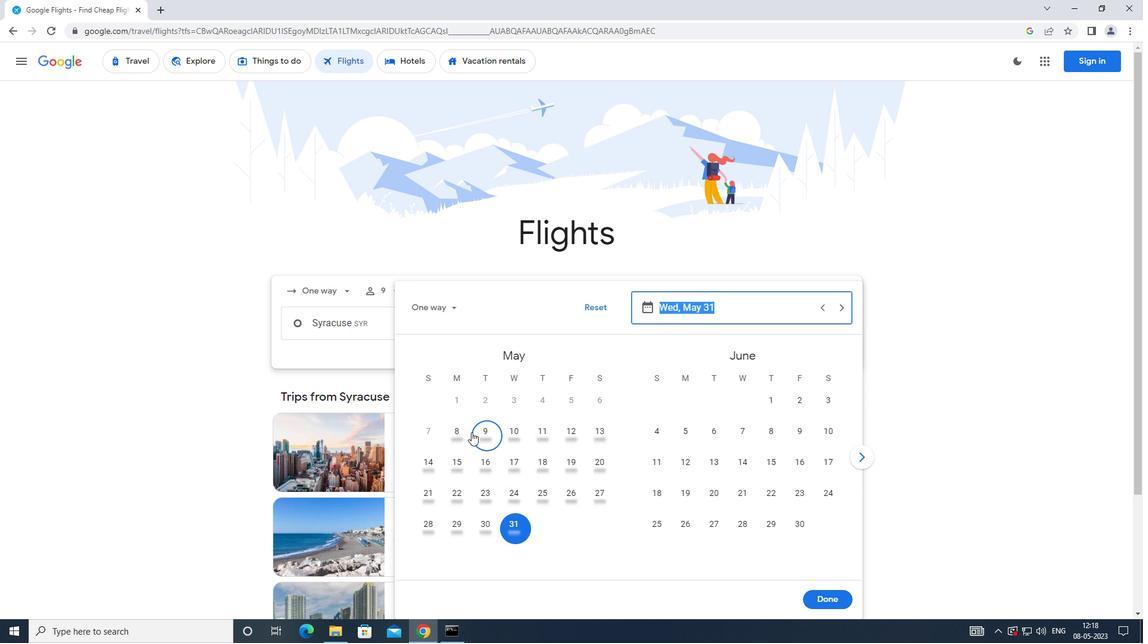 
Action: Mouse pressed left at (470, 433)
Screenshot: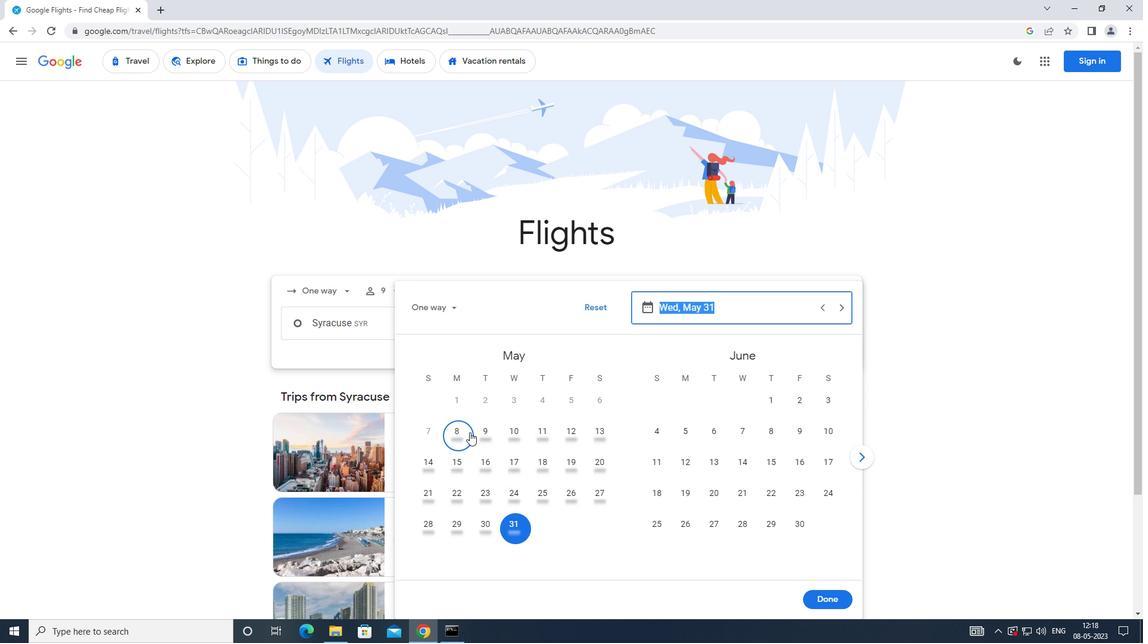 
Action: Mouse moved to (836, 597)
Screenshot: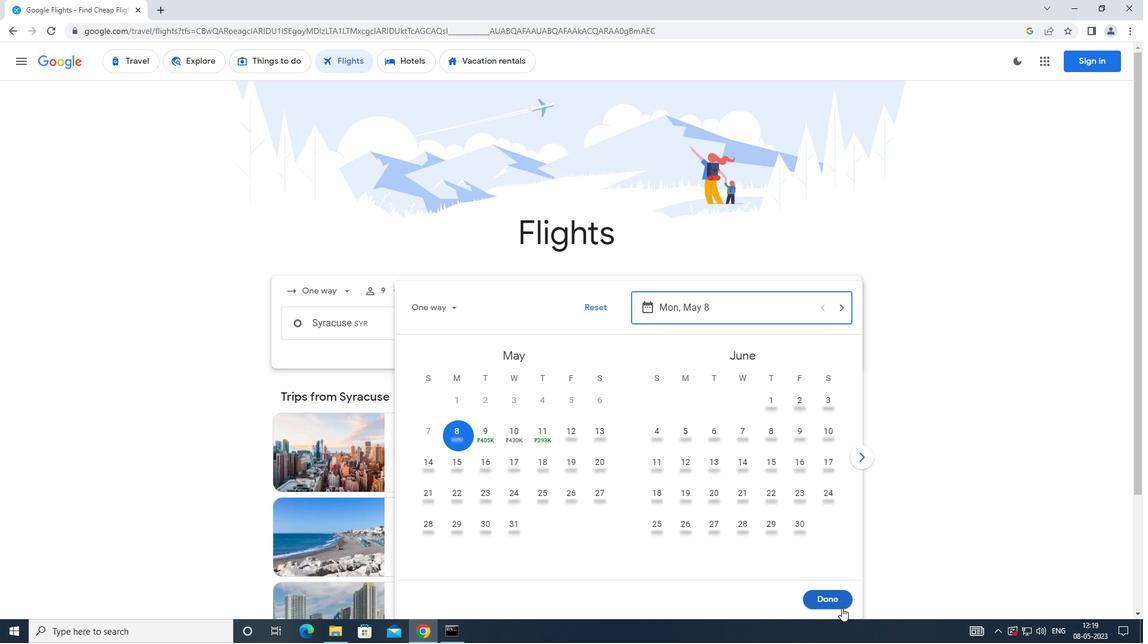 
Action: Mouse pressed left at (836, 597)
Screenshot: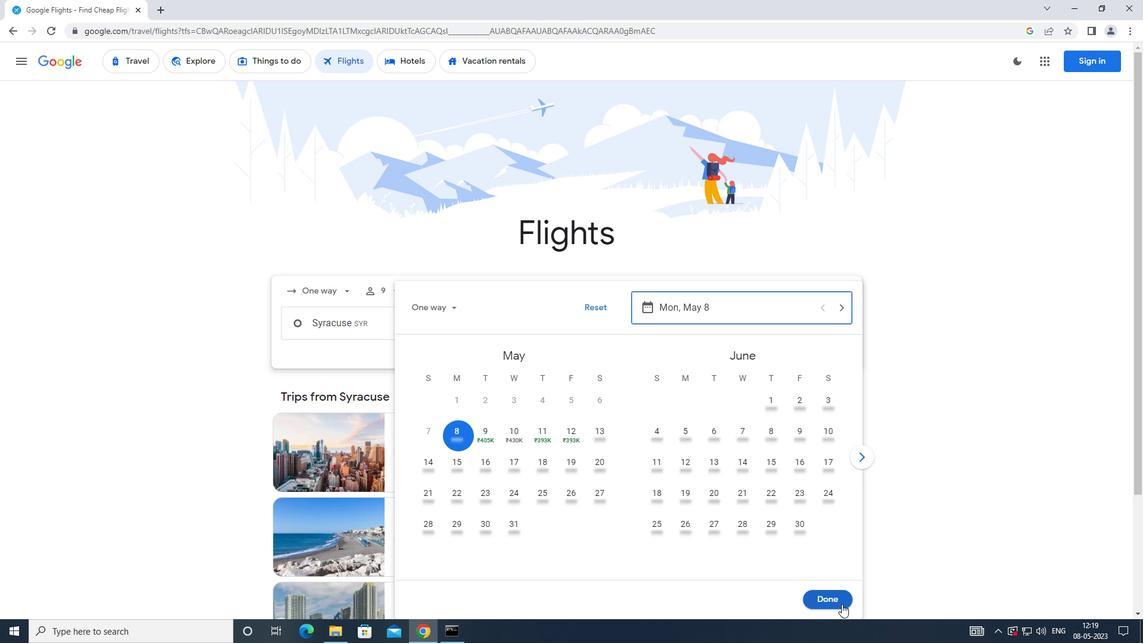 
Action: Mouse moved to (571, 368)
Screenshot: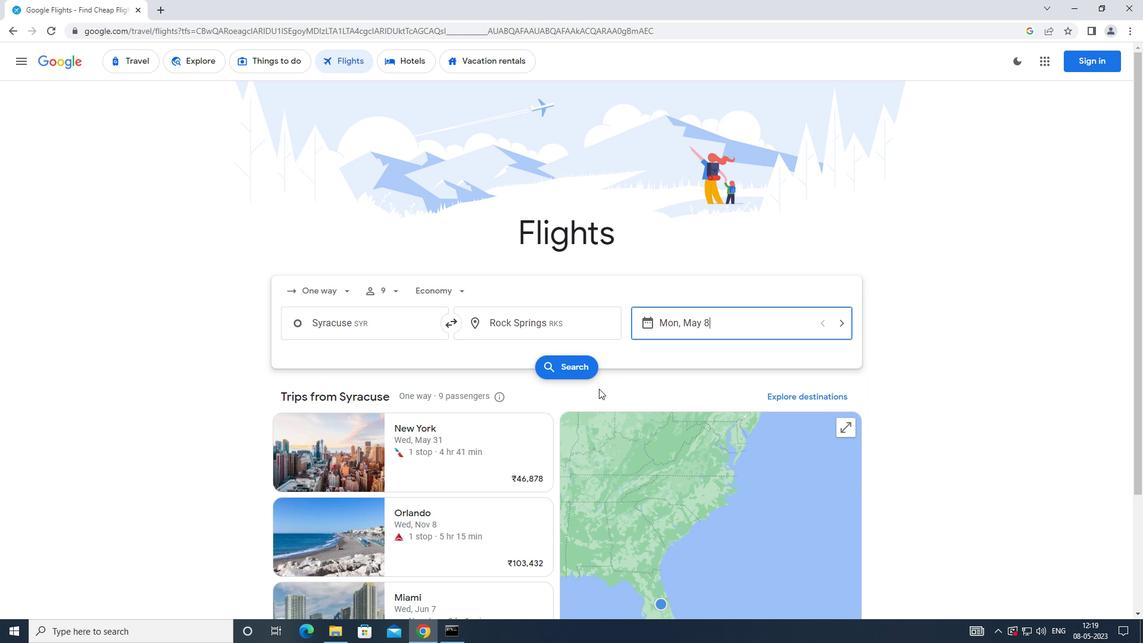 
Action: Mouse pressed left at (571, 368)
Screenshot: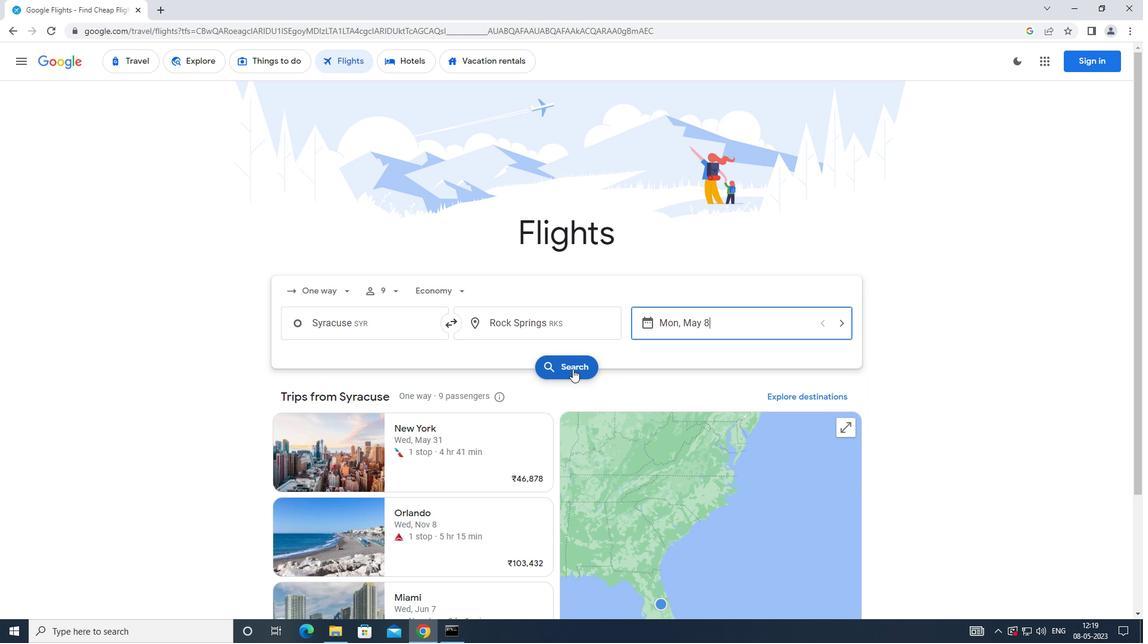 
Action: Mouse moved to (298, 176)
Screenshot: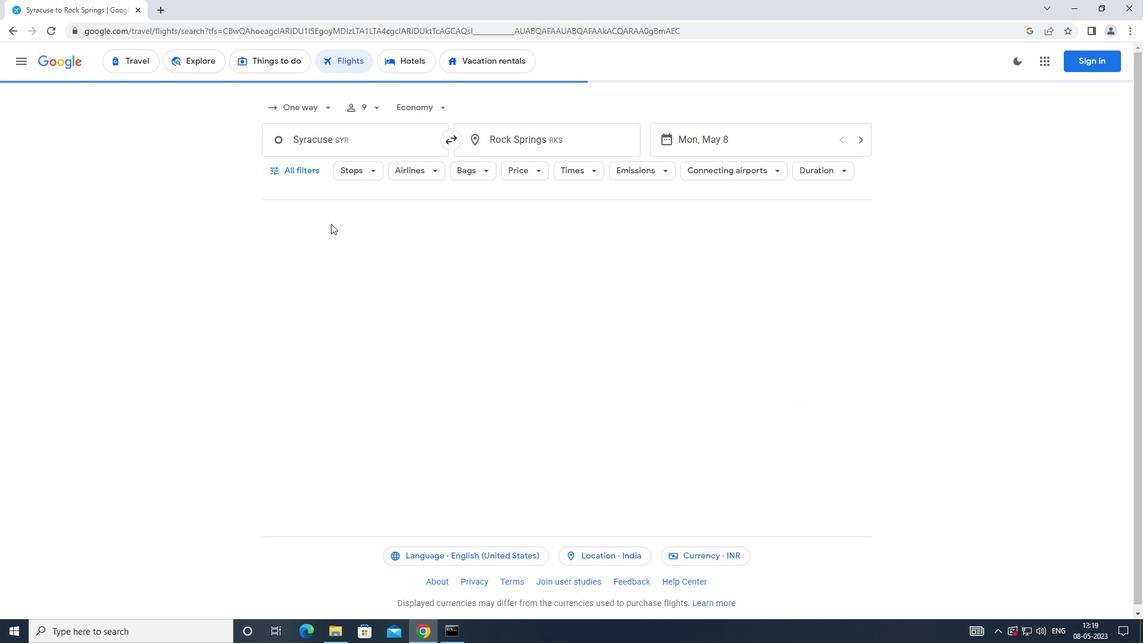 
Action: Mouse pressed left at (298, 176)
Screenshot: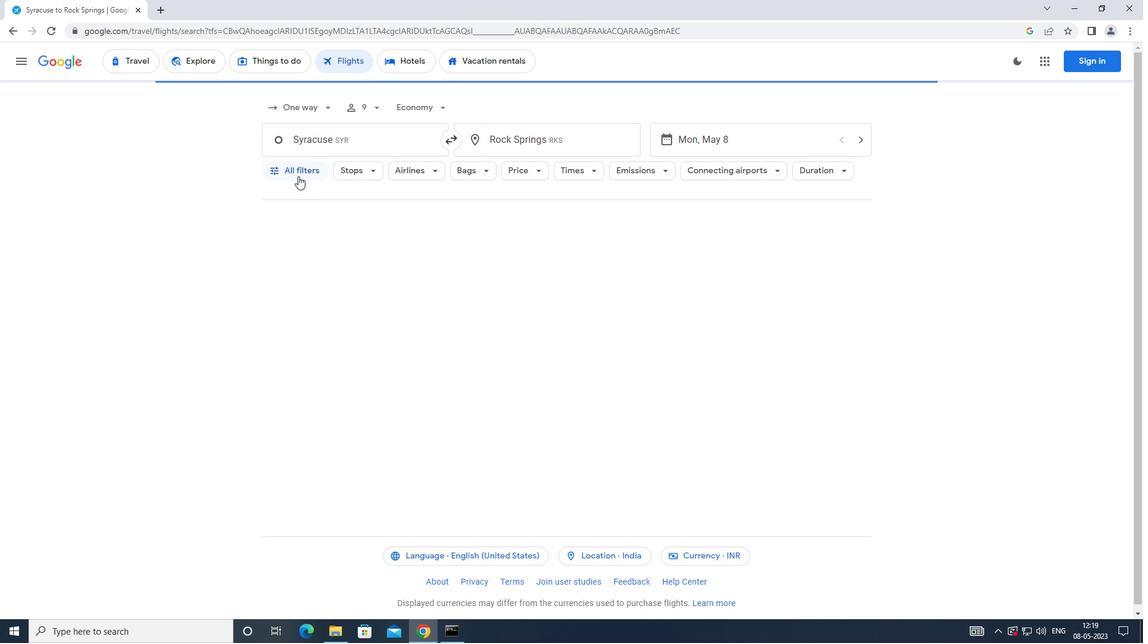 
Action: Mouse moved to (430, 429)
Screenshot: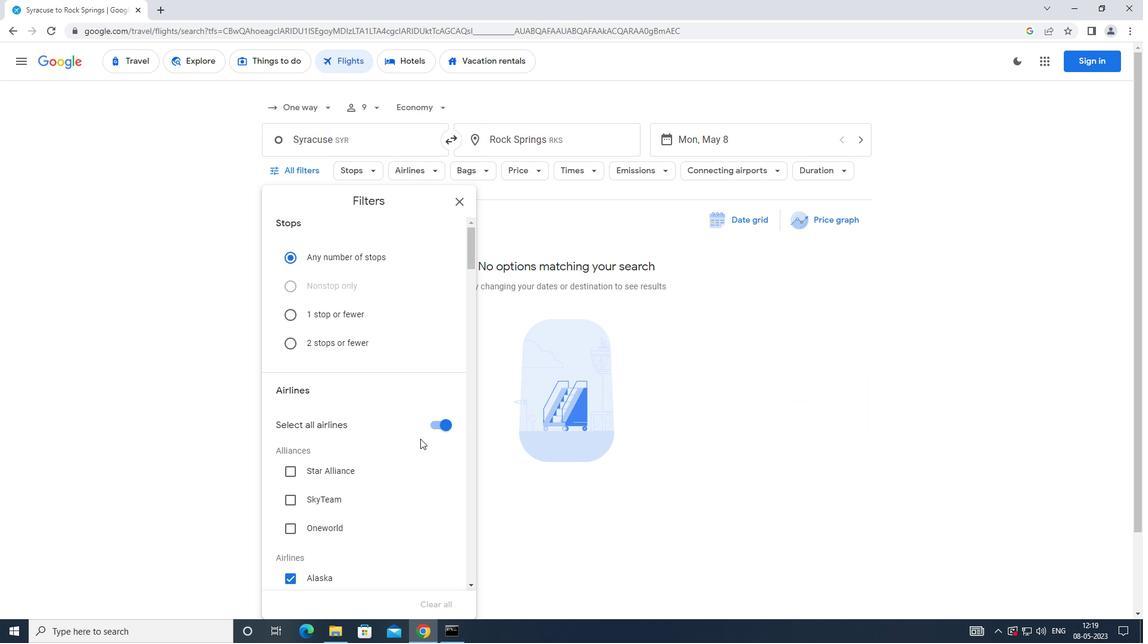 
Action: Mouse pressed left at (430, 429)
Screenshot: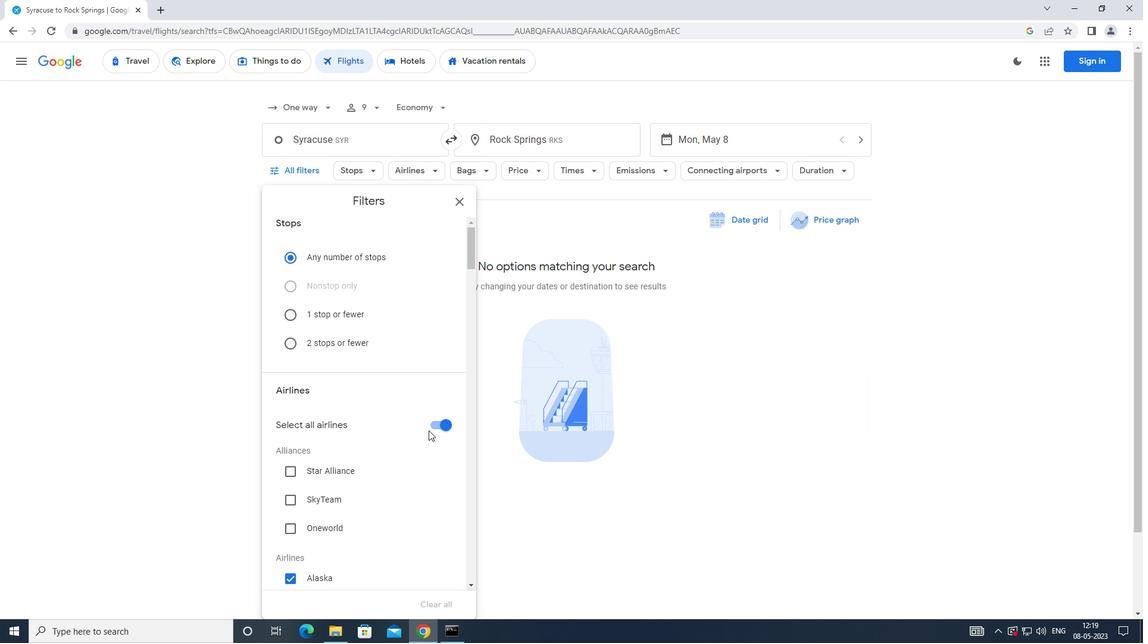 
Action: Mouse moved to (433, 428)
Screenshot: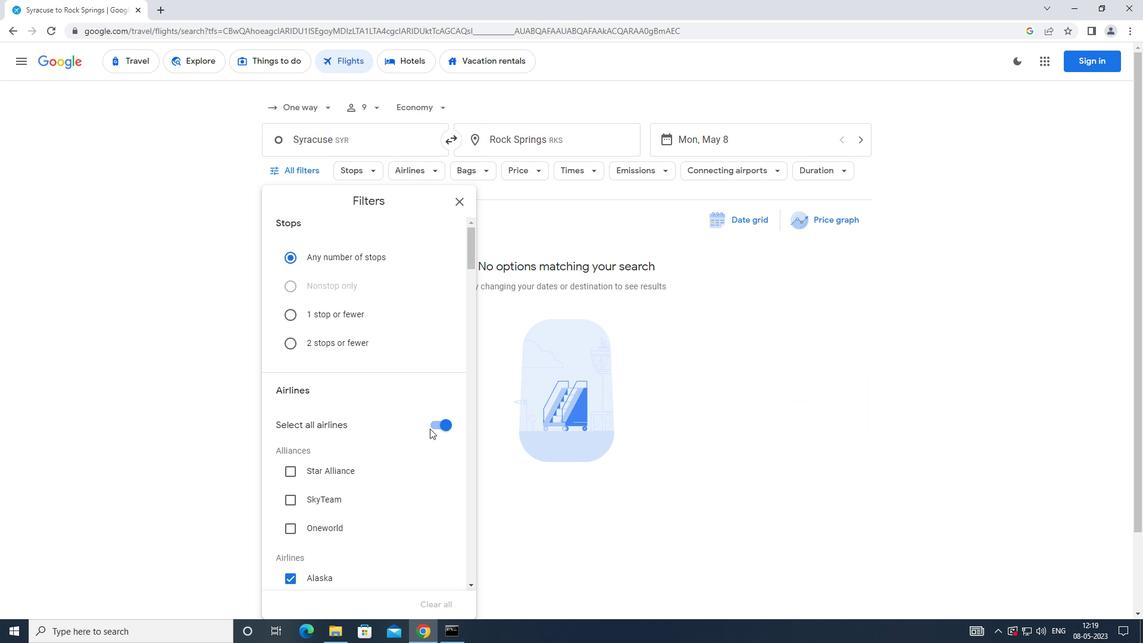
Action: Mouse pressed left at (433, 428)
Screenshot: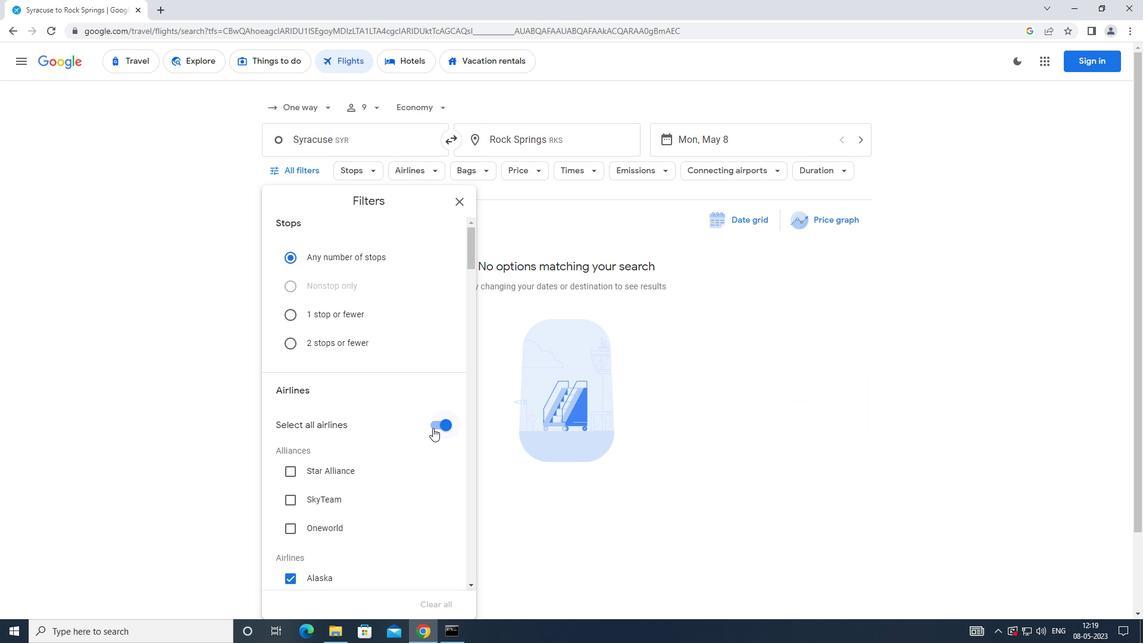 
Action: Mouse moved to (411, 431)
Screenshot: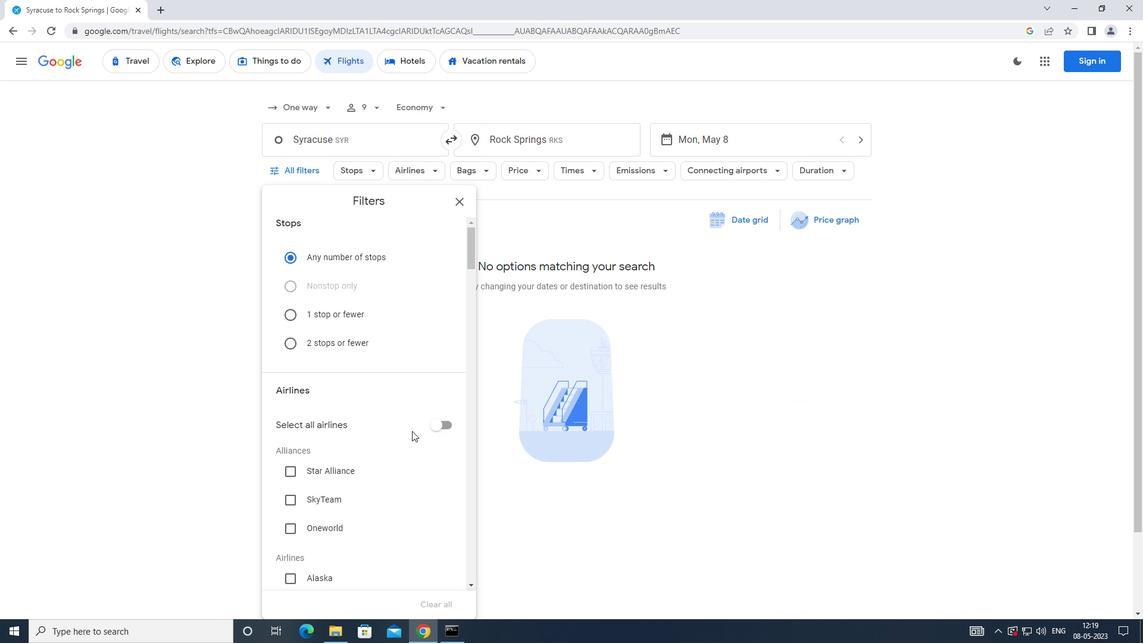 
Action: Mouse scrolled (411, 430) with delta (0, 0)
Screenshot: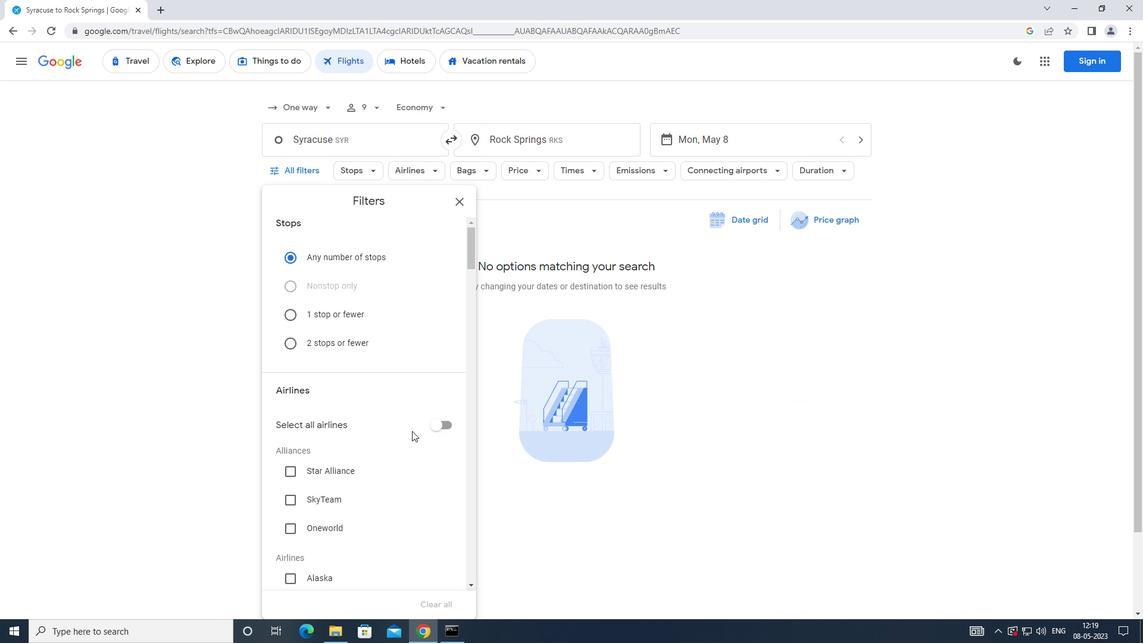 
Action: Mouse moved to (410, 431)
Screenshot: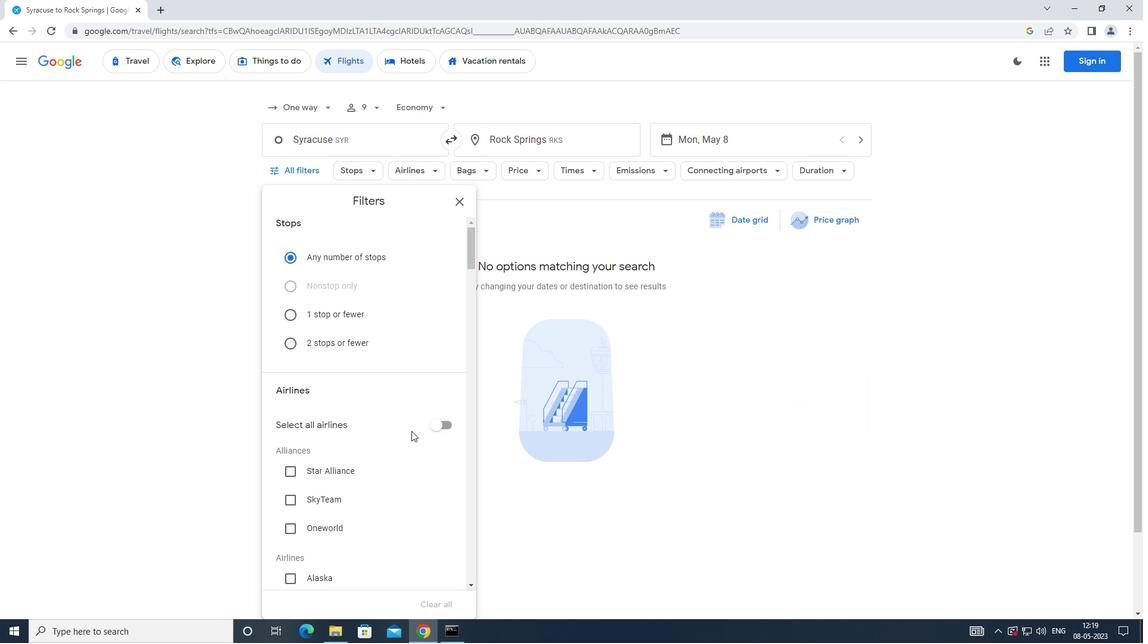 
Action: Mouse scrolled (410, 430) with delta (0, 0)
Screenshot: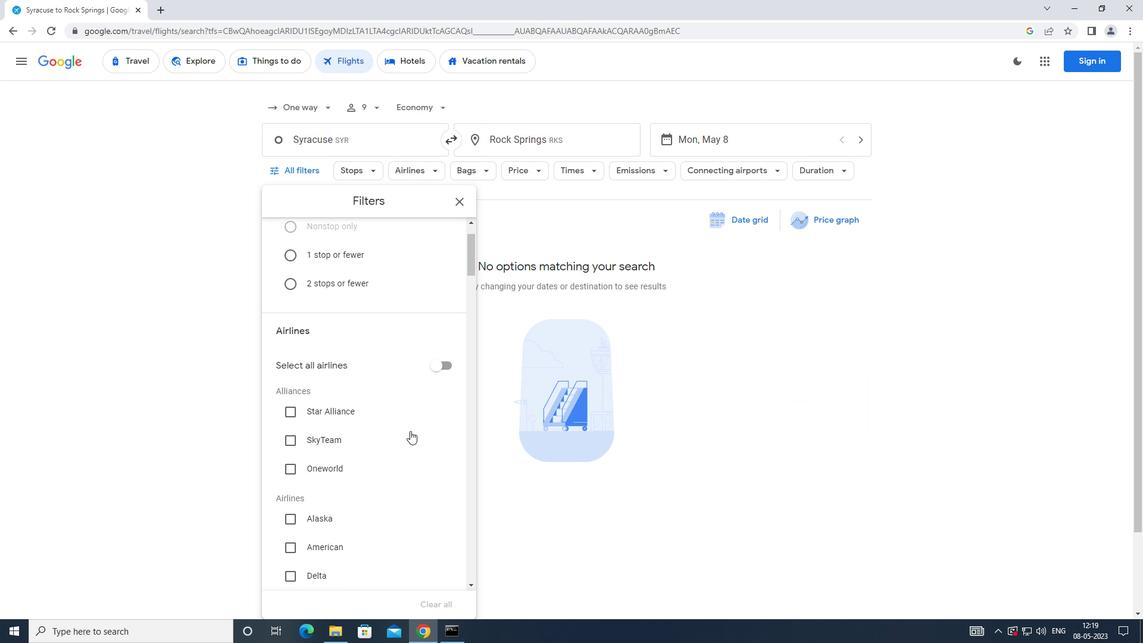 
Action: Mouse scrolled (410, 430) with delta (0, 0)
Screenshot: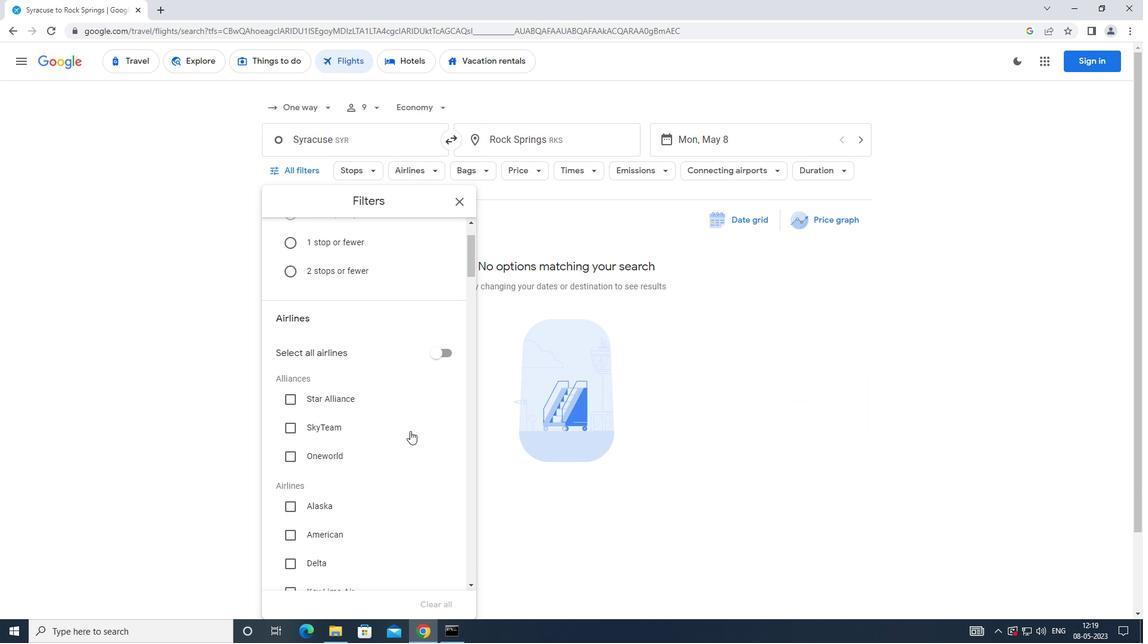 
Action: Mouse moved to (410, 431)
Screenshot: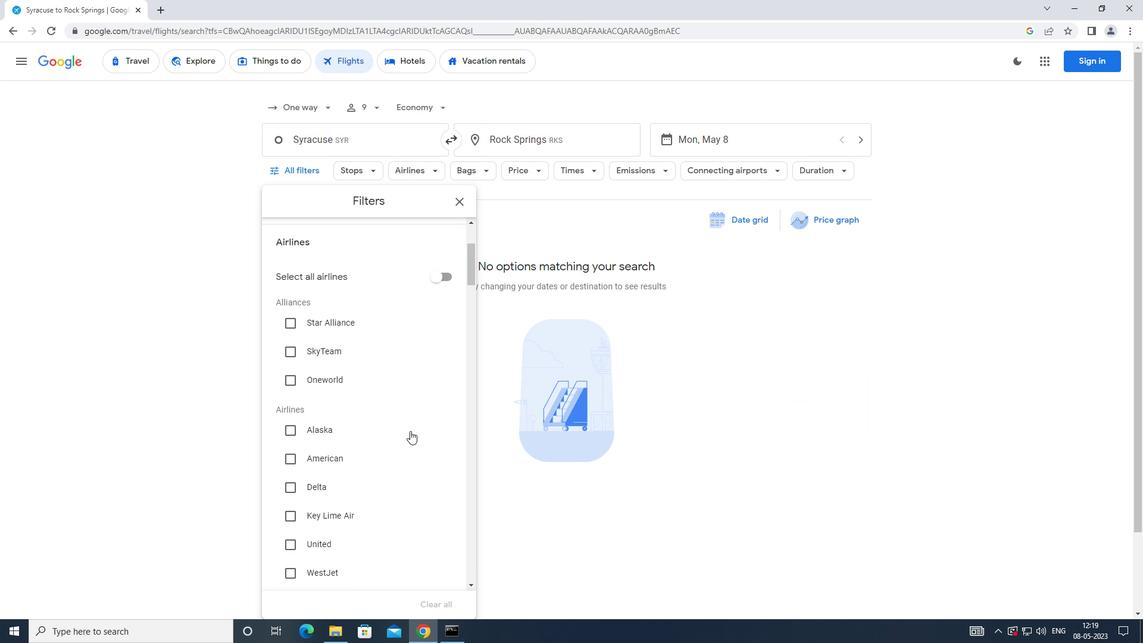 
Action: Mouse scrolled (410, 430) with delta (0, 0)
Screenshot: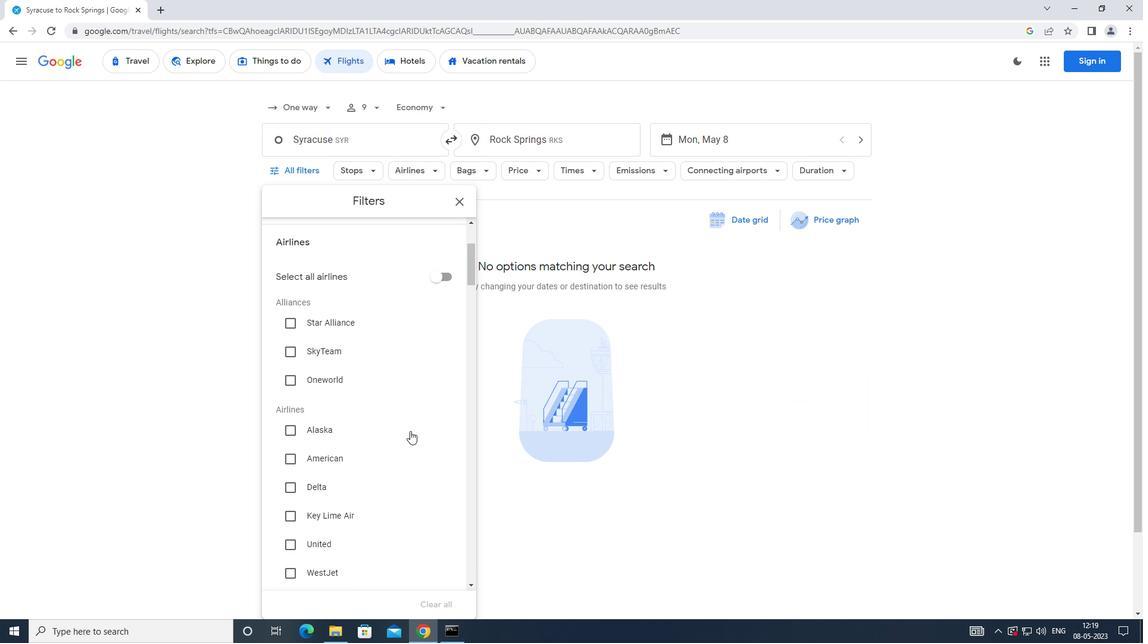 
Action: Mouse moved to (410, 430)
Screenshot: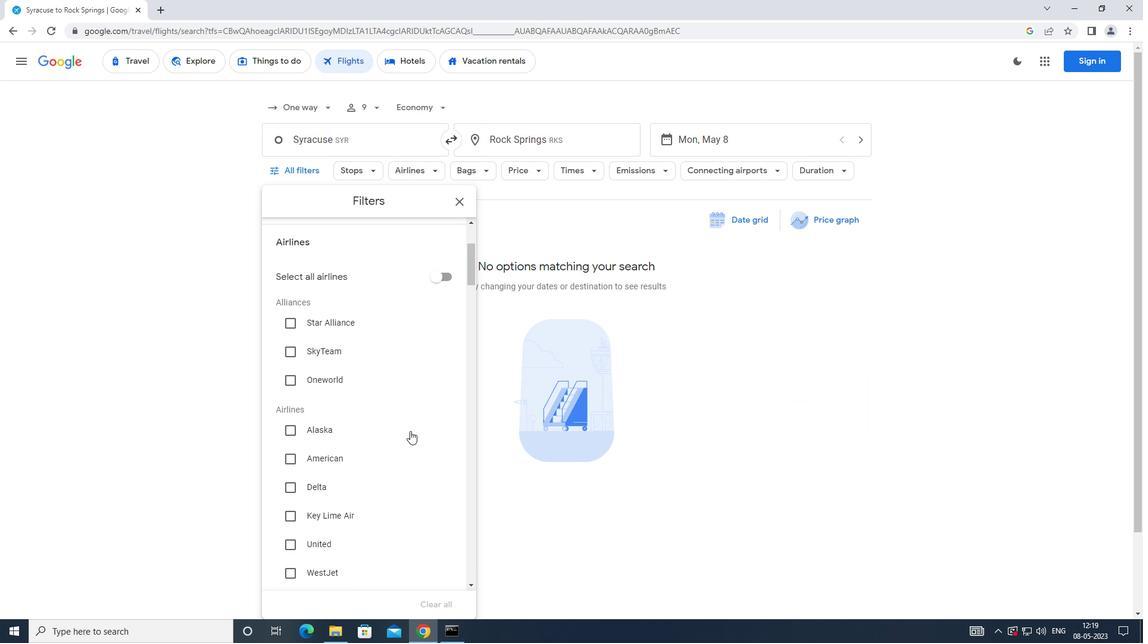 
Action: Mouse scrolled (410, 429) with delta (0, 0)
Screenshot: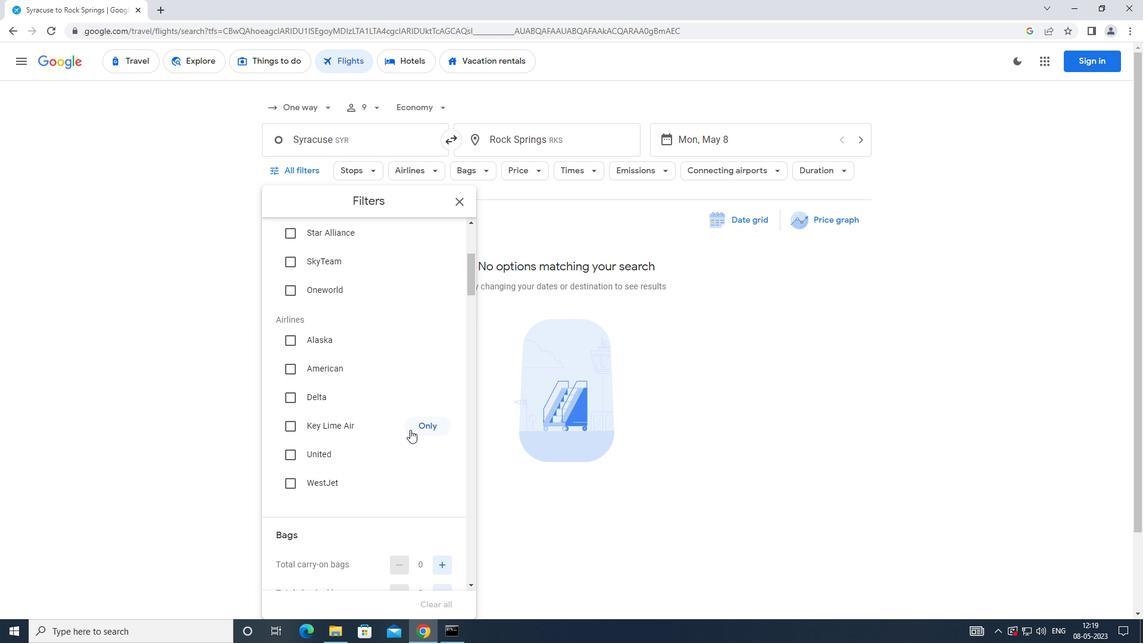 
Action: Mouse scrolled (410, 429) with delta (0, 0)
Screenshot: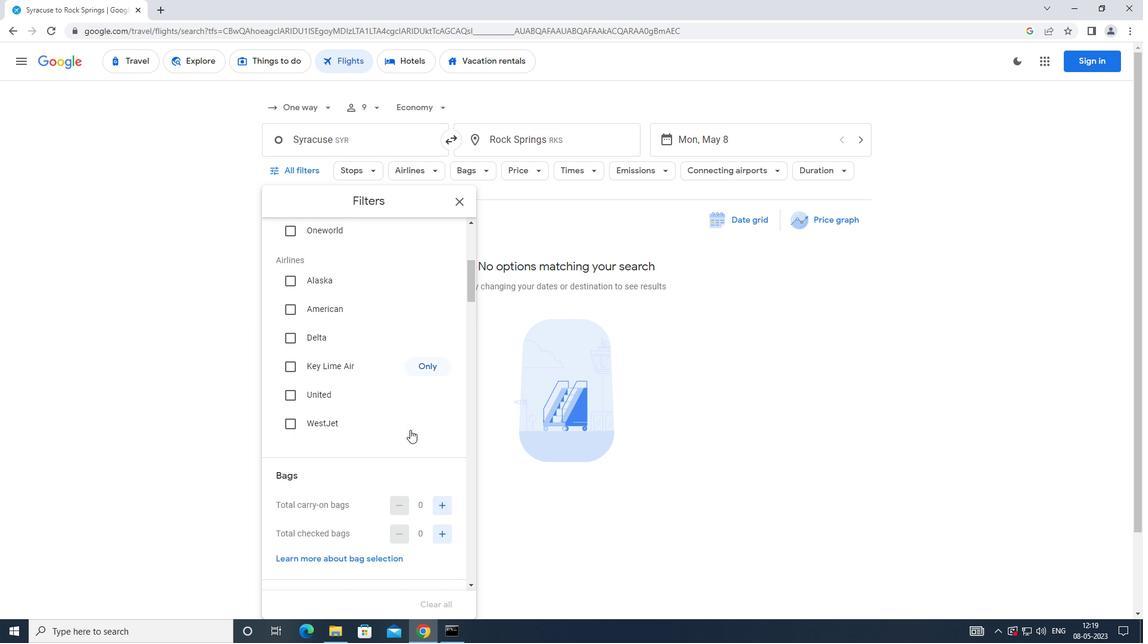 
Action: Mouse scrolled (410, 429) with delta (0, 0)
Screenshot: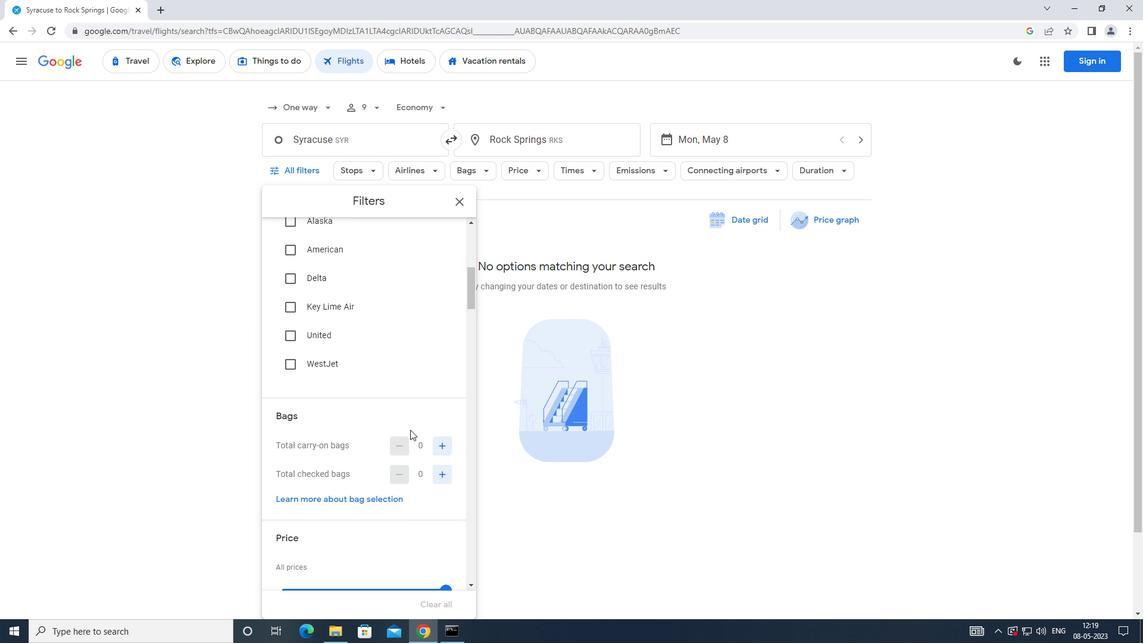 
Action: Mouse moved to (443, 386)
Screenshot: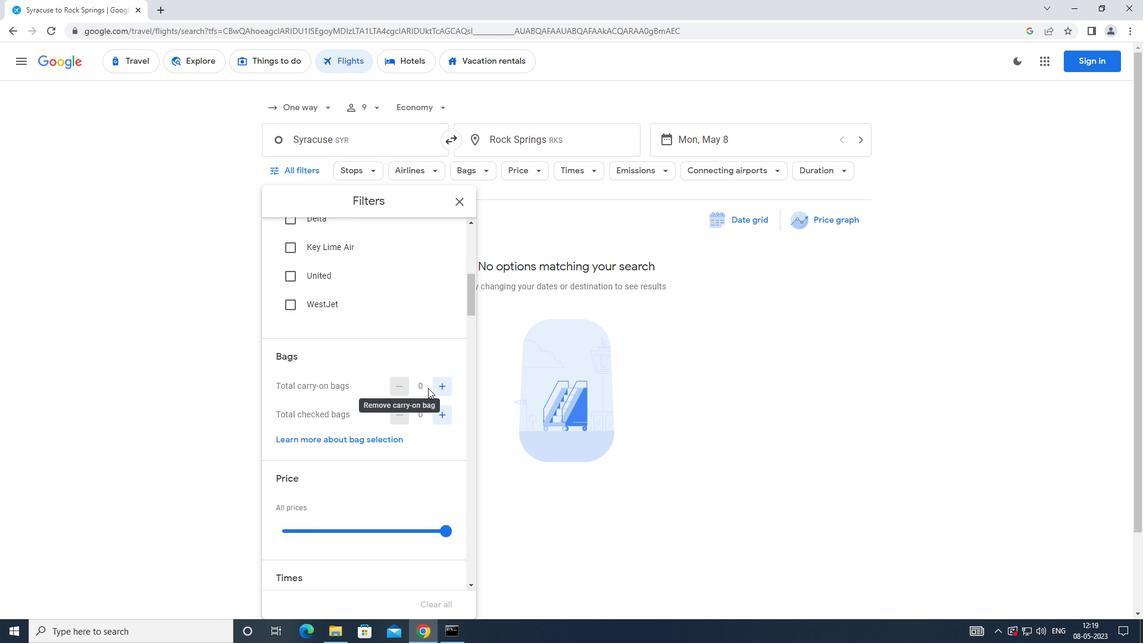 
Action: Mouse pressed left at (443, 386)
Screenshot: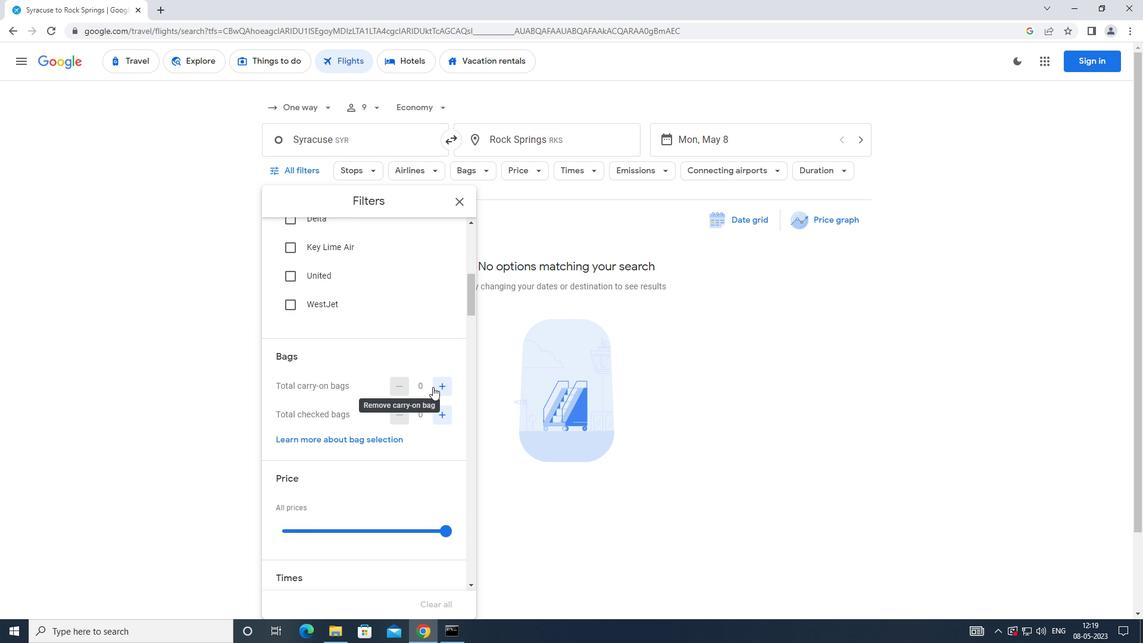 
Action: Mouse moved to (439, 530)
Screenshot: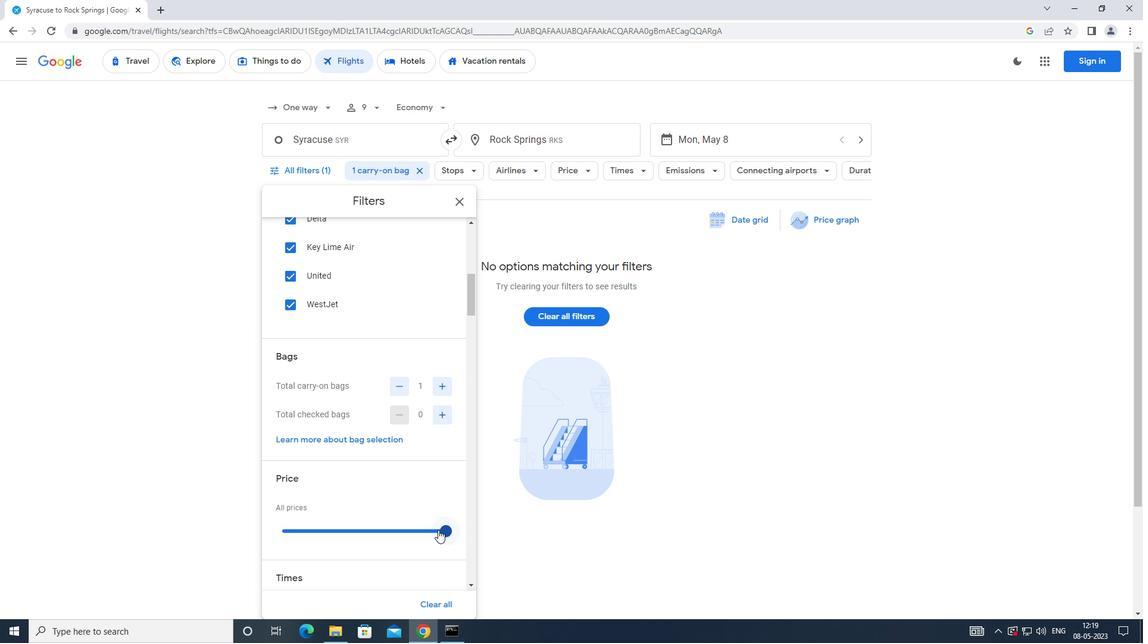 
Action: Mouse pressed left at (439, 530)
Screenshot: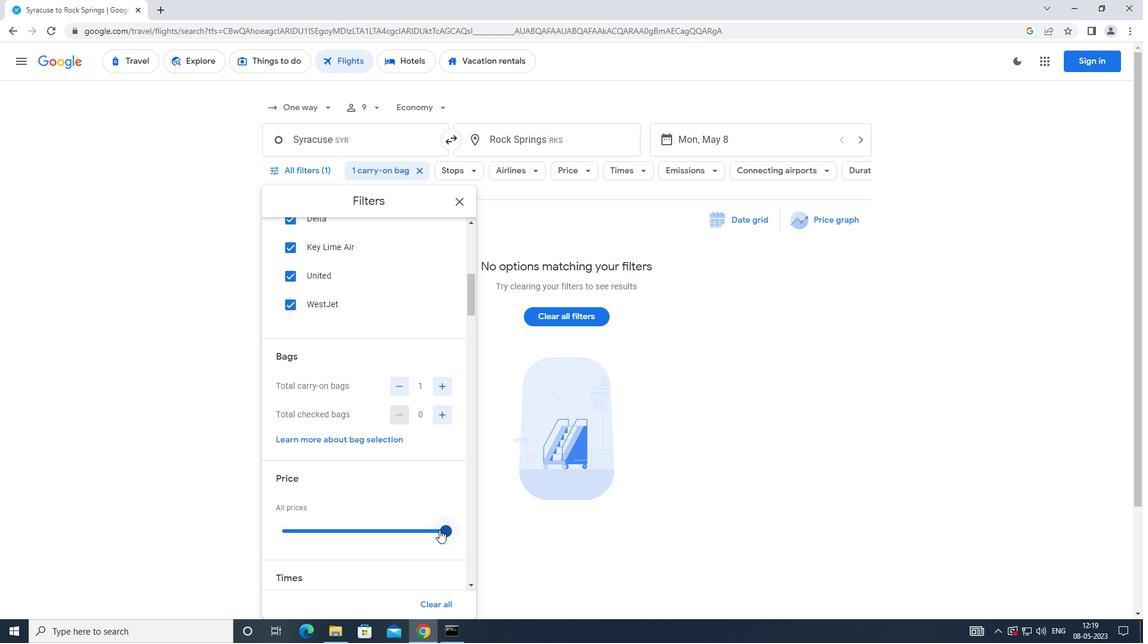 
Action: Mouse moved to (393, 494)
Screenshot: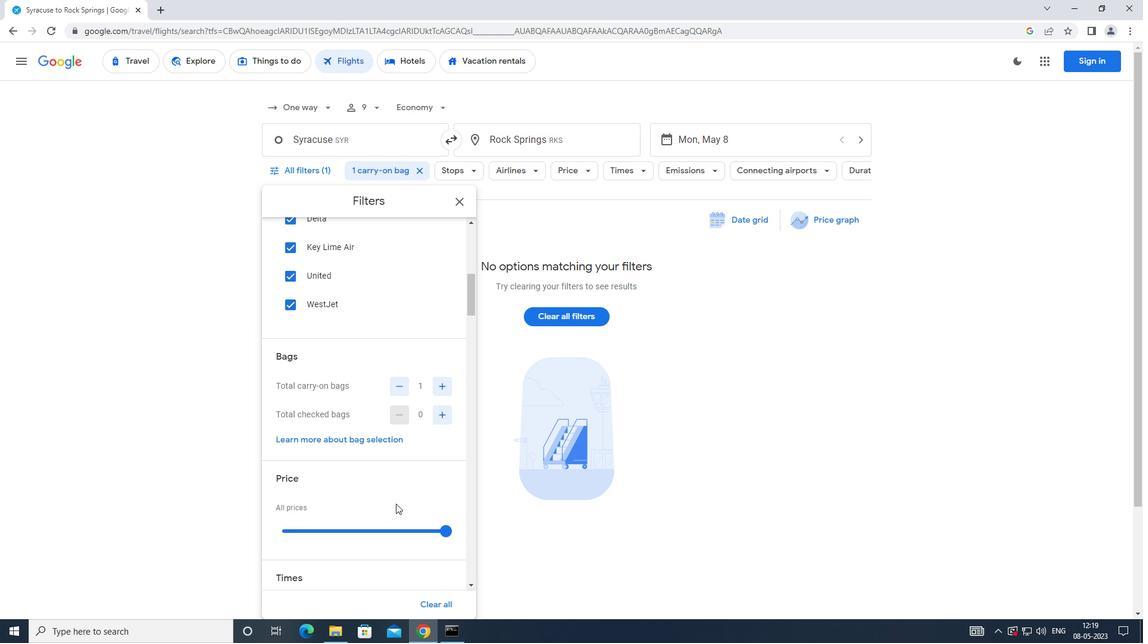 
Action: Mouse scrolled (393, 493) with delta (0, 0)
Screenshot: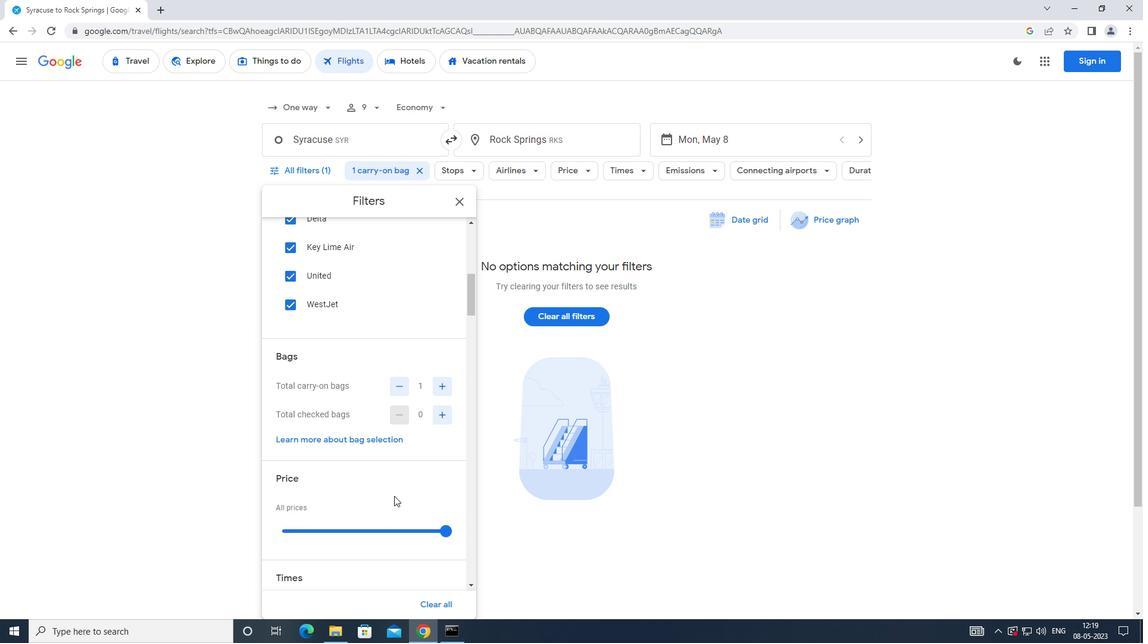 
Action: Mouse moved to (392, 495)
Screenshot: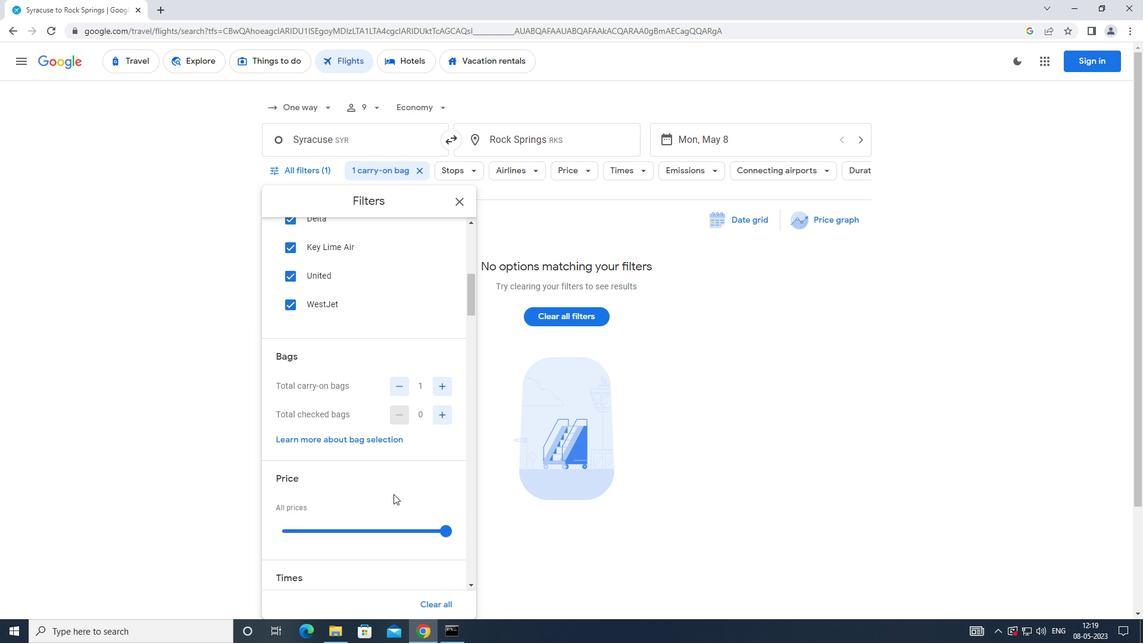 
Action: Mouse scrolled (392, 495) with delta (0, 0)
Screenshot: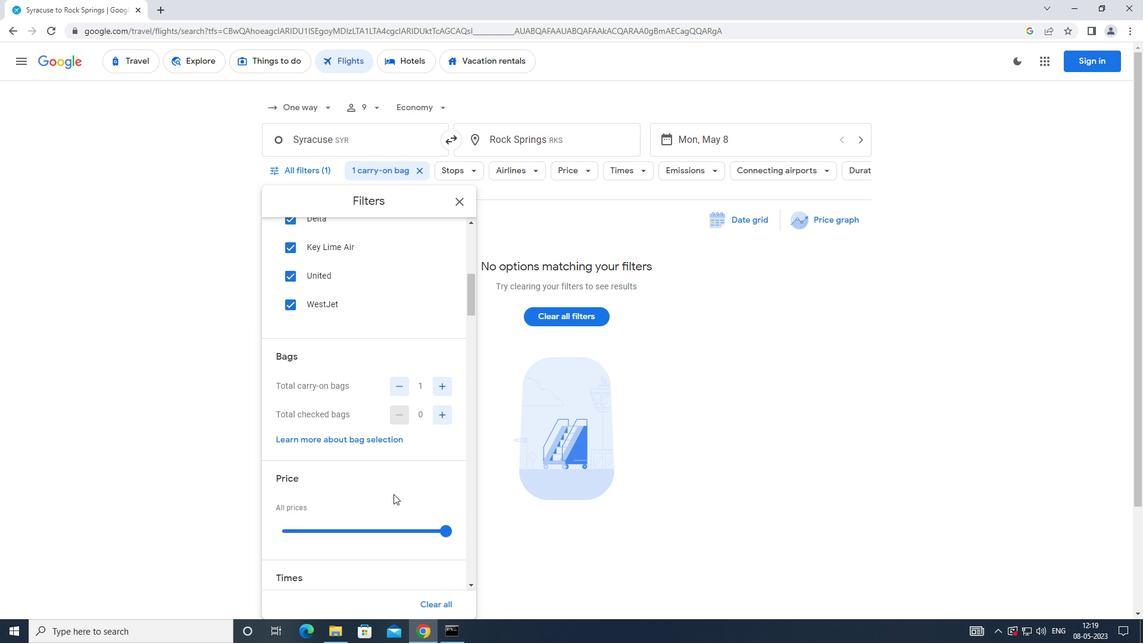 
Action: Mouse scrolled (392, 495) with delta (0, 0)
Screenshot: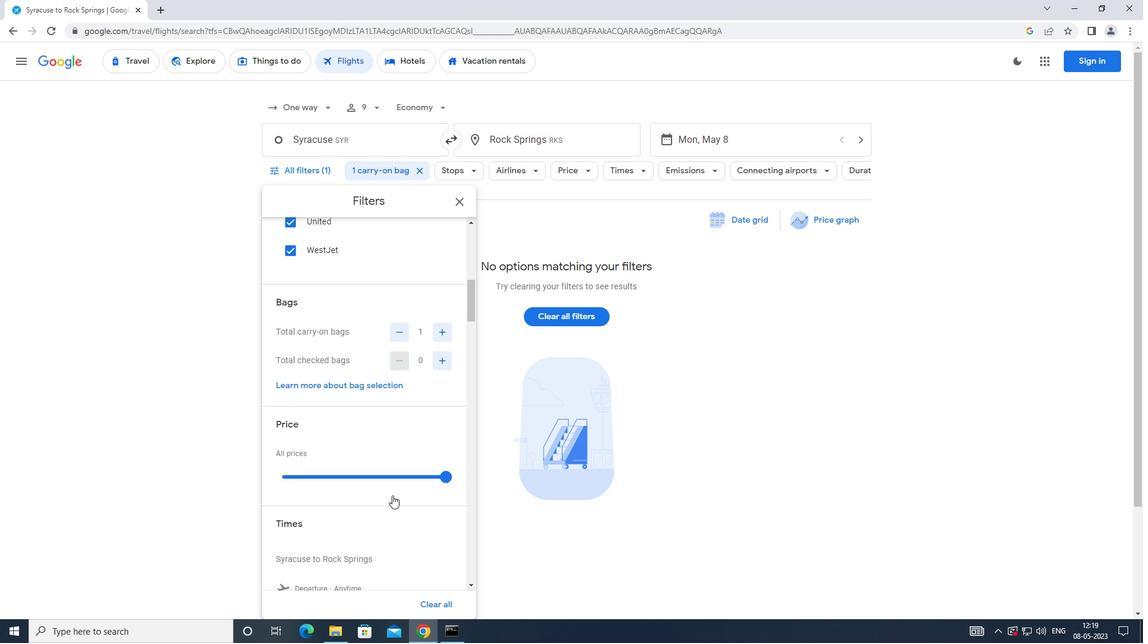 
Action: Mouse scrolled (392, 495) with delta (0, 0)
Screenshot: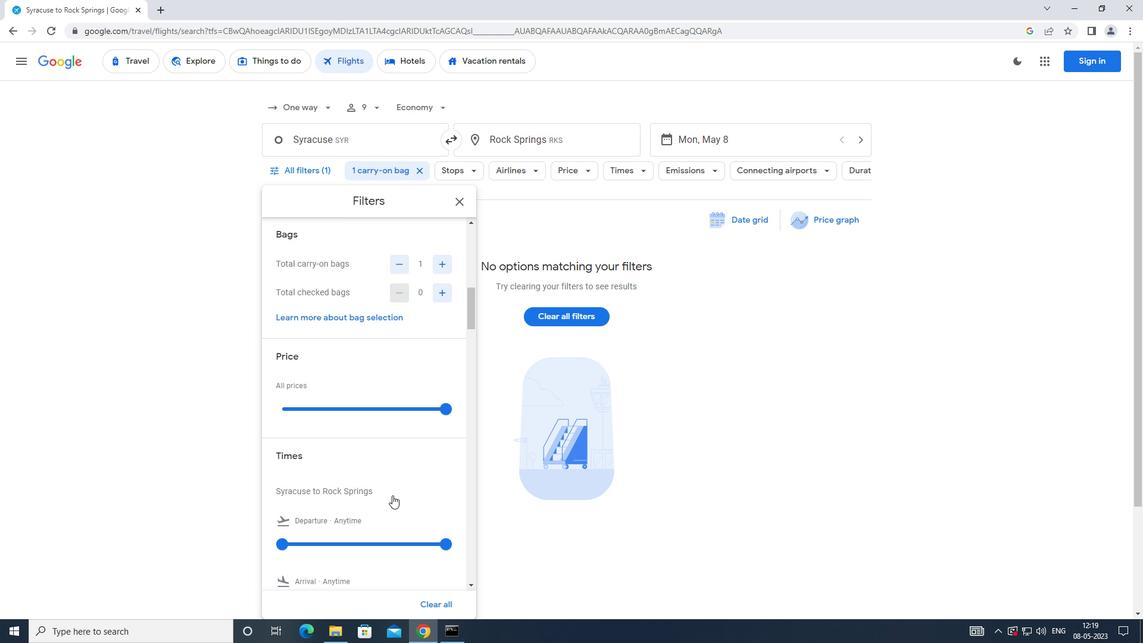 
Action: Mouse moved to (284, 425)
Screenshot: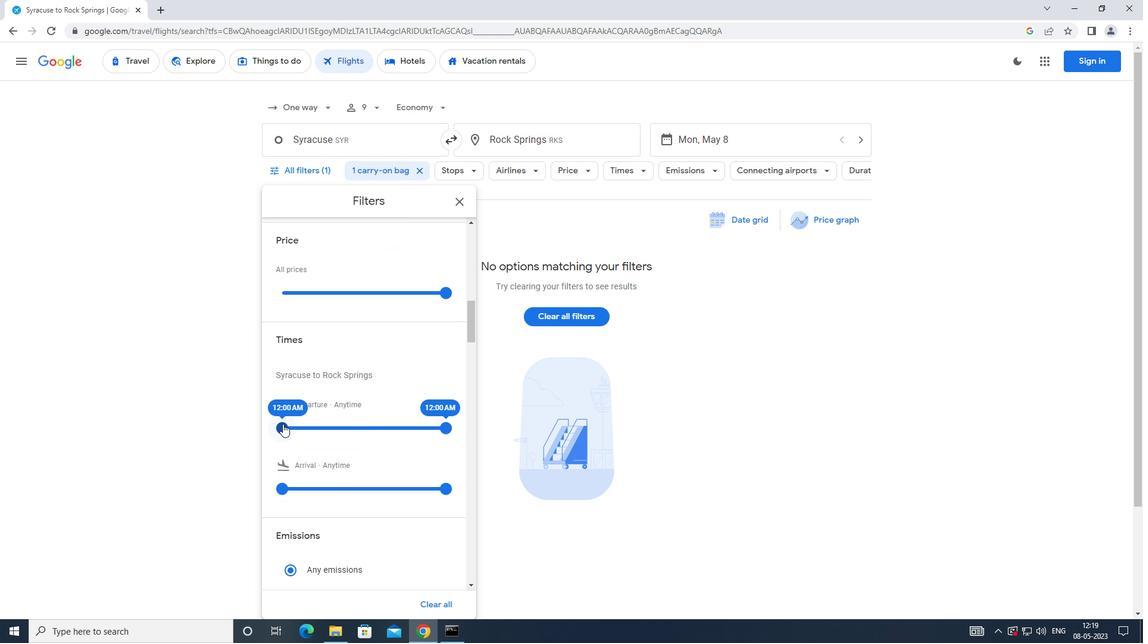 
Action: Mouse pressed left at (284, 425)
Screenshot: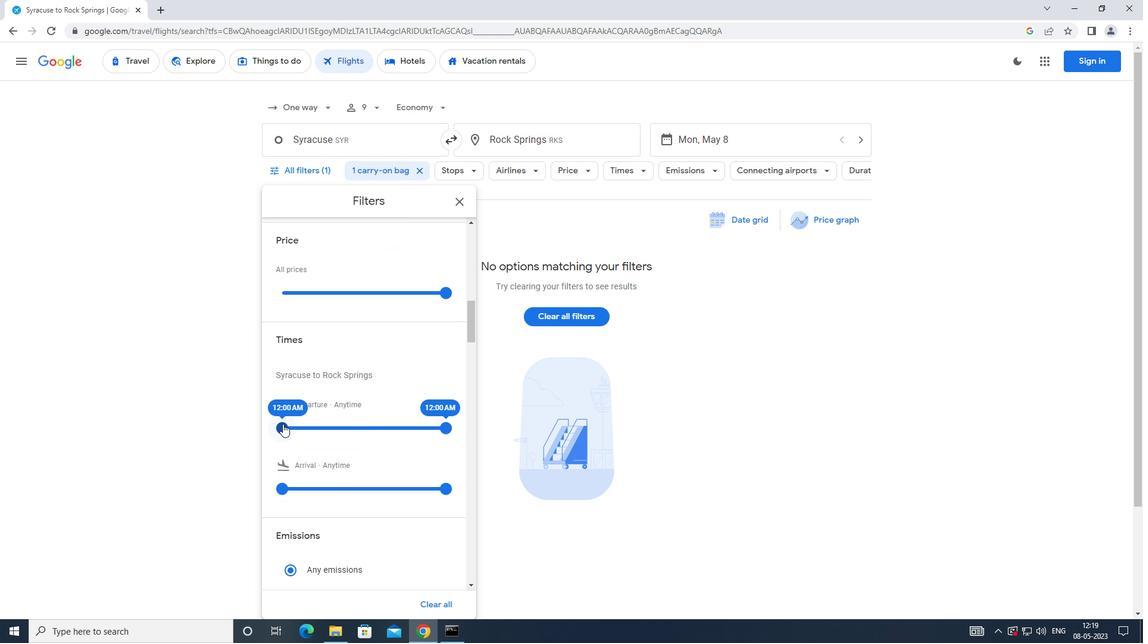 
Action: Mouse moved to (348, 429)
Screenshot: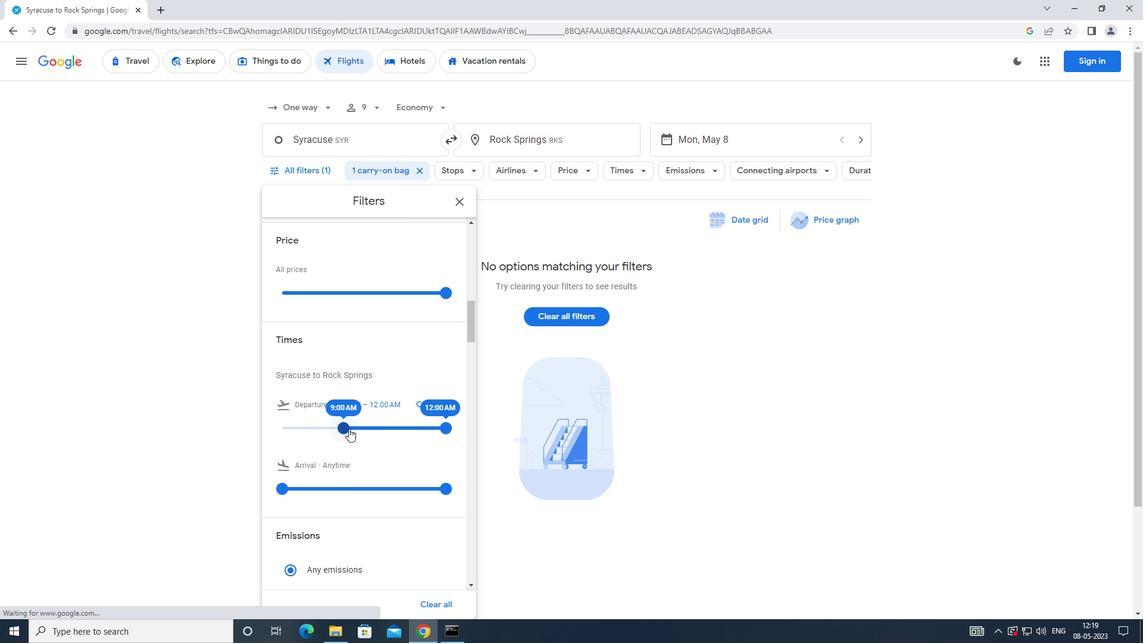 
Action: Mouse pressed left at (348, 429)
Screenshot: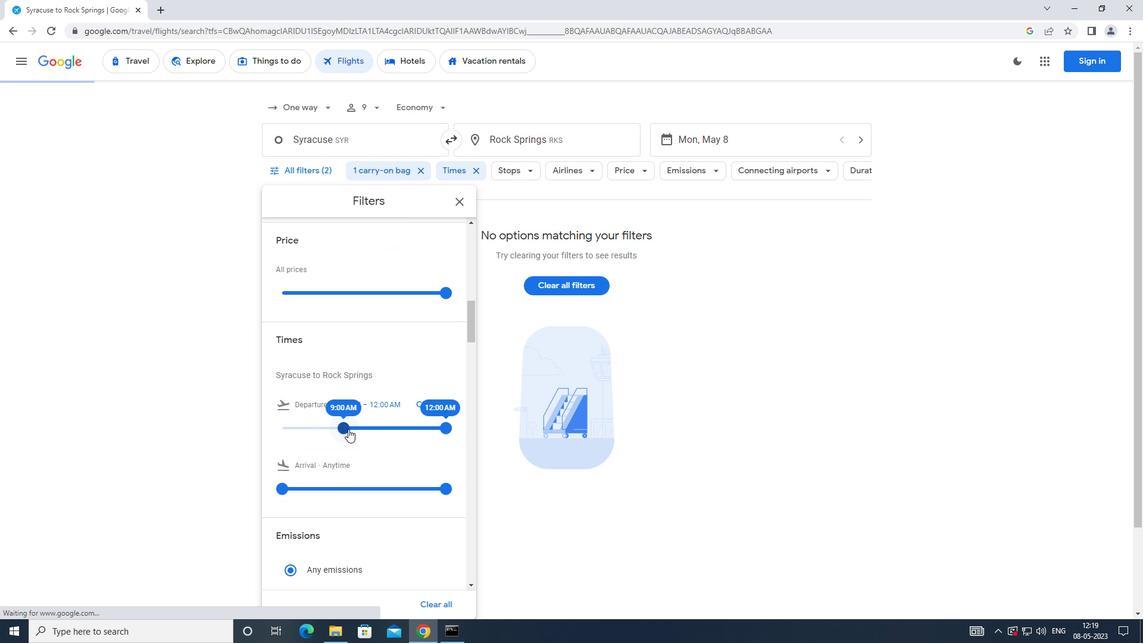 
Action: Mouse moved to (443, 428)
Screenshot: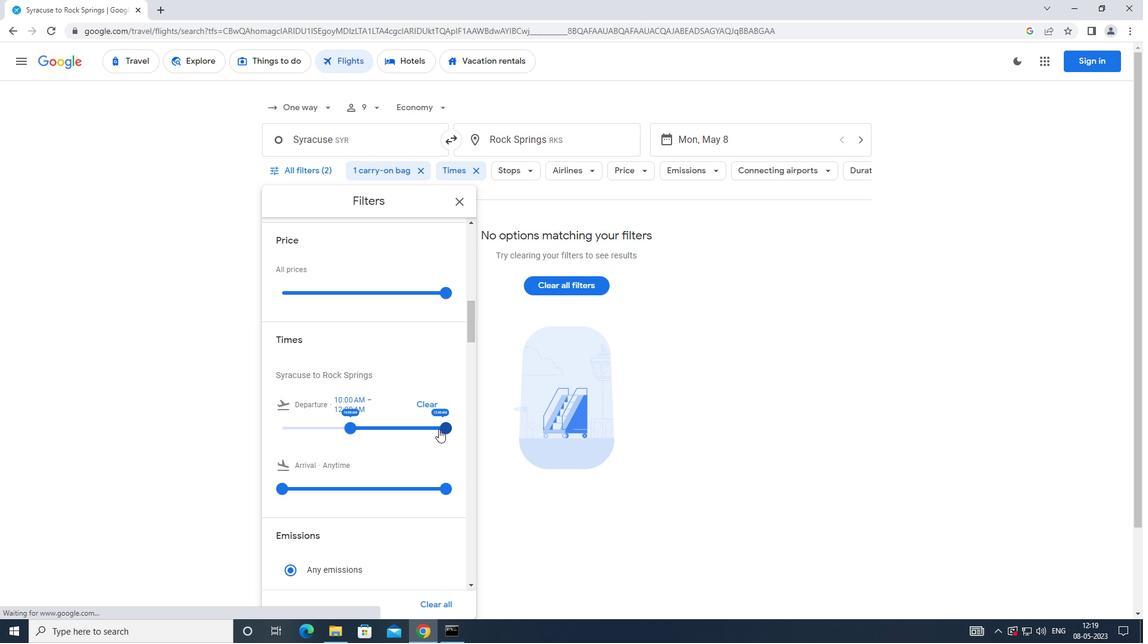 
Action: Mouse pressed left at (443, 428)
Screenshot: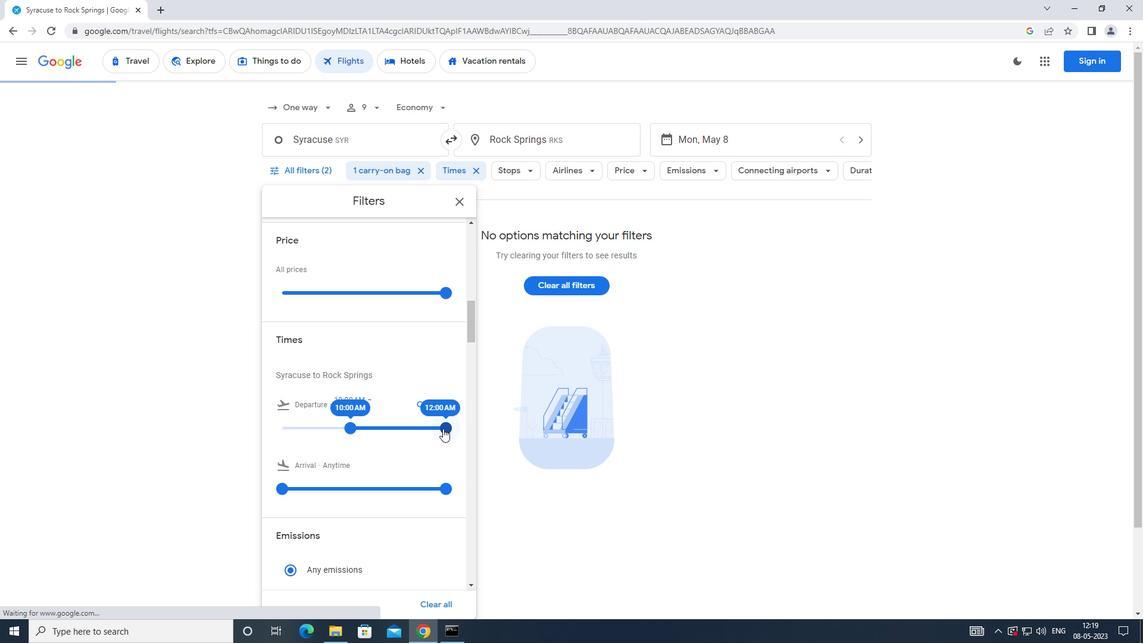 
Action: Mouse moved to (461, 205)
Screenshot: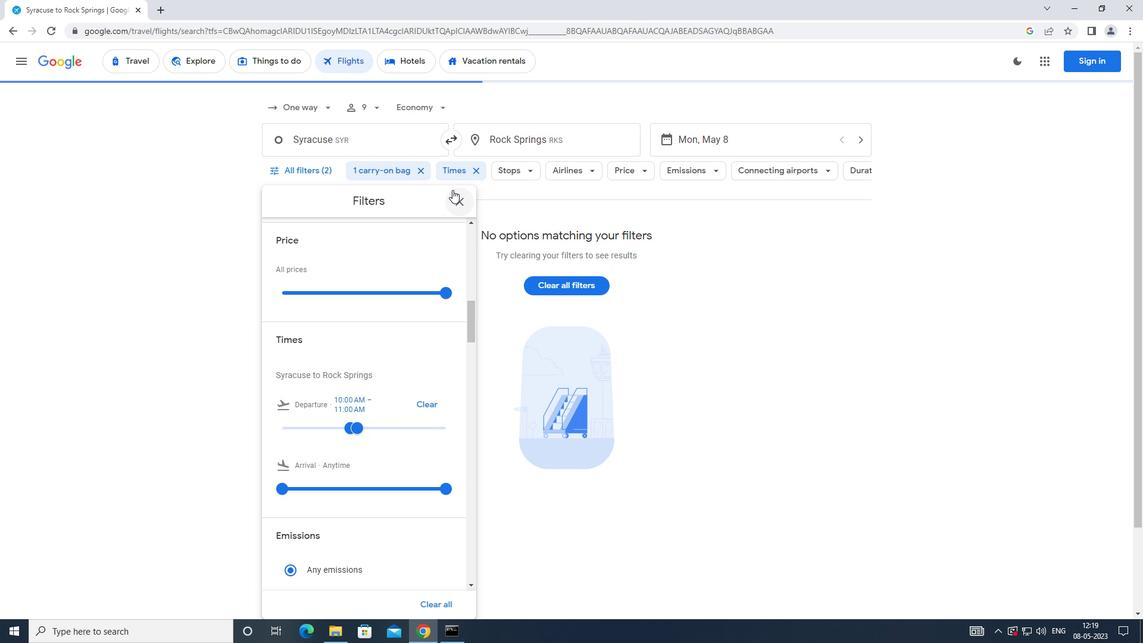 
Action: Mouse pressed left at (461, 205)
Screenshot: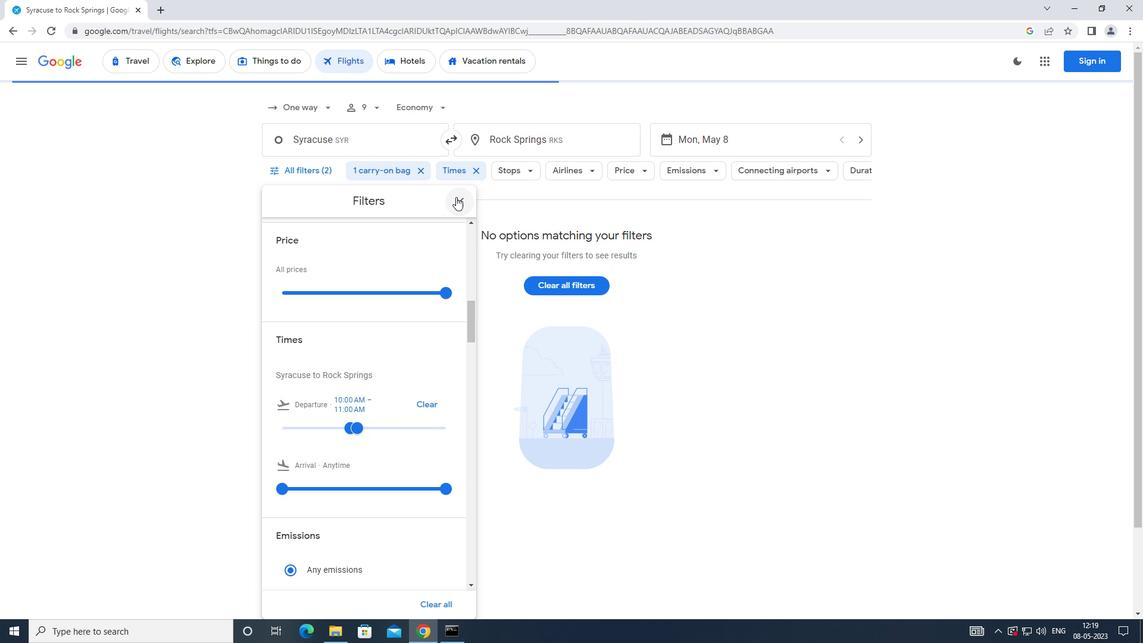 
Action: Mouse moved to (386, 269)
Screenshot: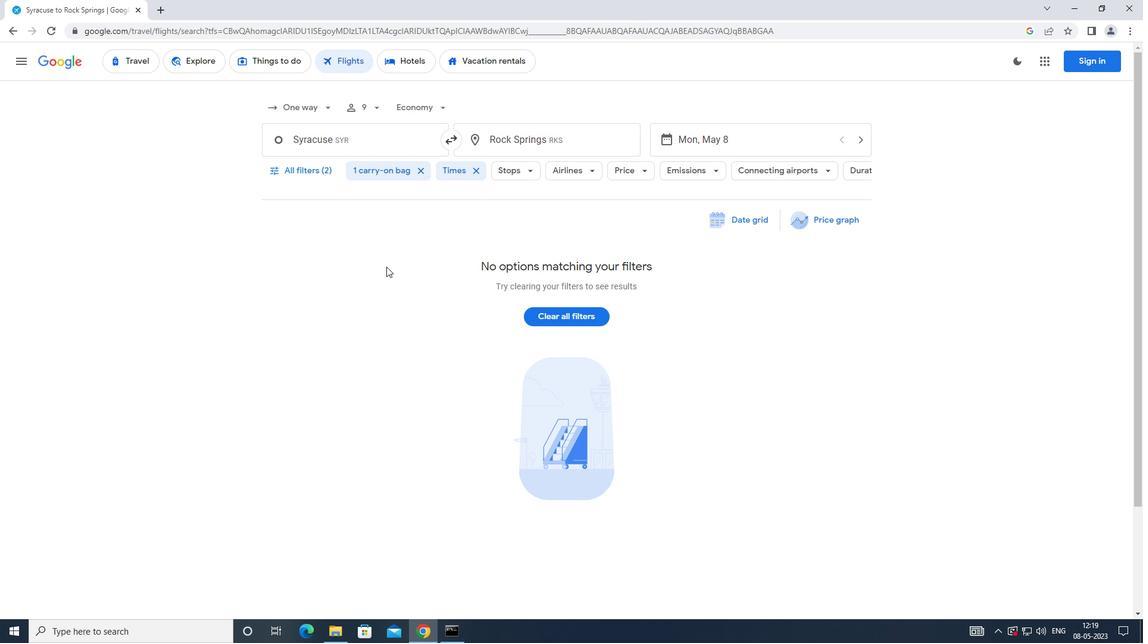 
